 Task: Log work in the project BullseyeWorks for the issue 'Develop a new feature to allow for virtual reality or augmented reality experiences' spent time as '4w 4d 11h 5m' and remaining time as '4w 1d 22h 10m' and move to top of backlog. Now add the issue to the epic 'Customer Support Portal Development'. Log work in the project BullseyeWorks for the issue 'Implement a new feature to allow for voice-based navigation and control of the system' spent time as '5w 2d 8h 38m' and remaining time as '2w 2d 10h 53m' and move to bottom of backlog. Now add the issue to the epic 'Identity and Access Management (IAM) Implementation'
Action: Mouse moved to (207, 57)
Screenshot: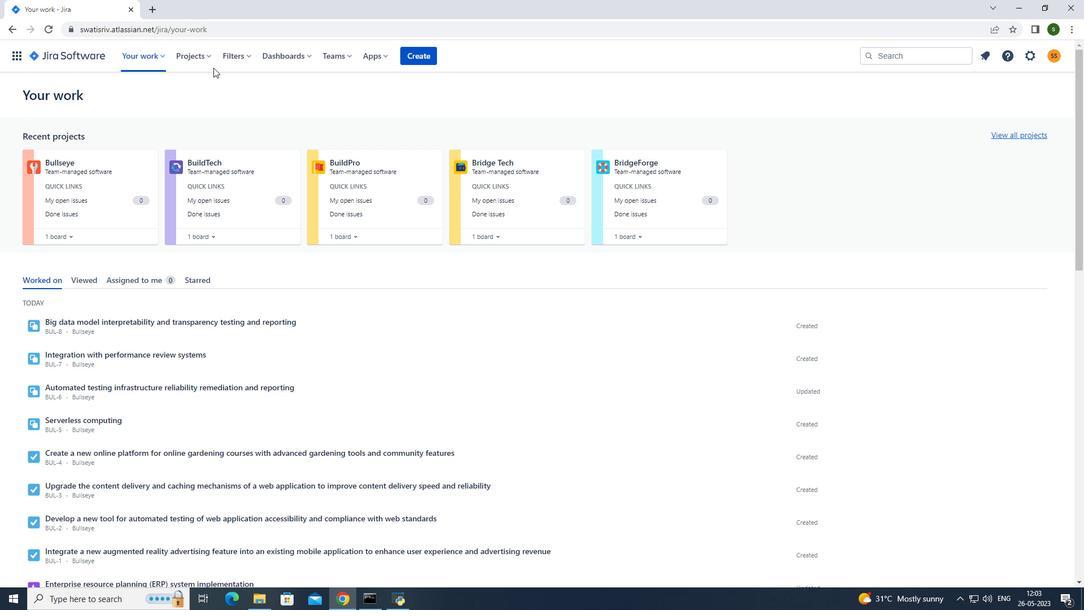 
Action: Mouse pressed left at (207, 57)
Screenshot: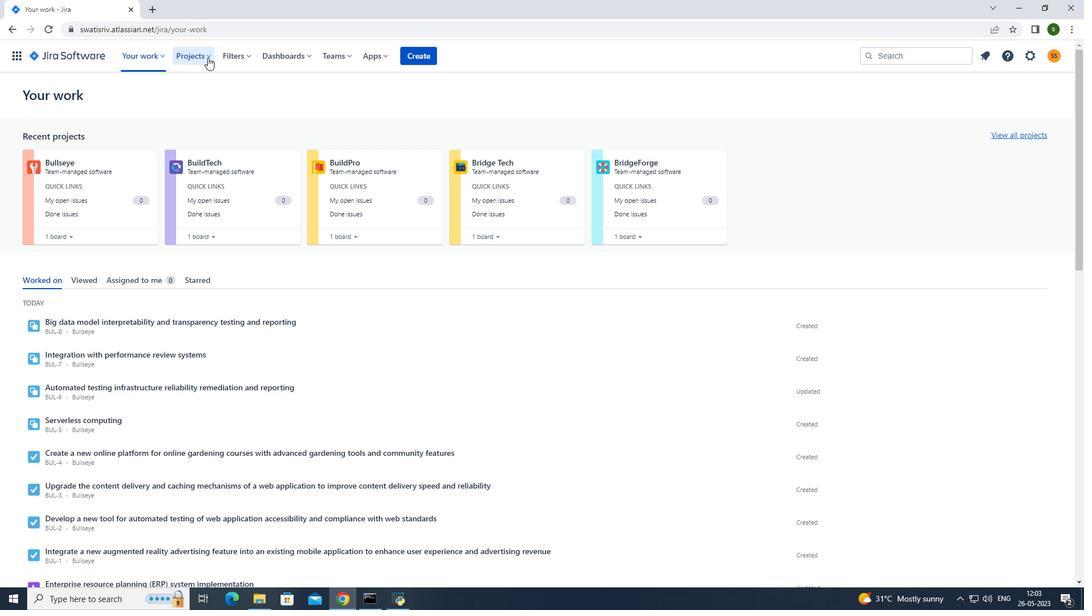 
Action: Mouse moved to (224, 102)
Screenshot: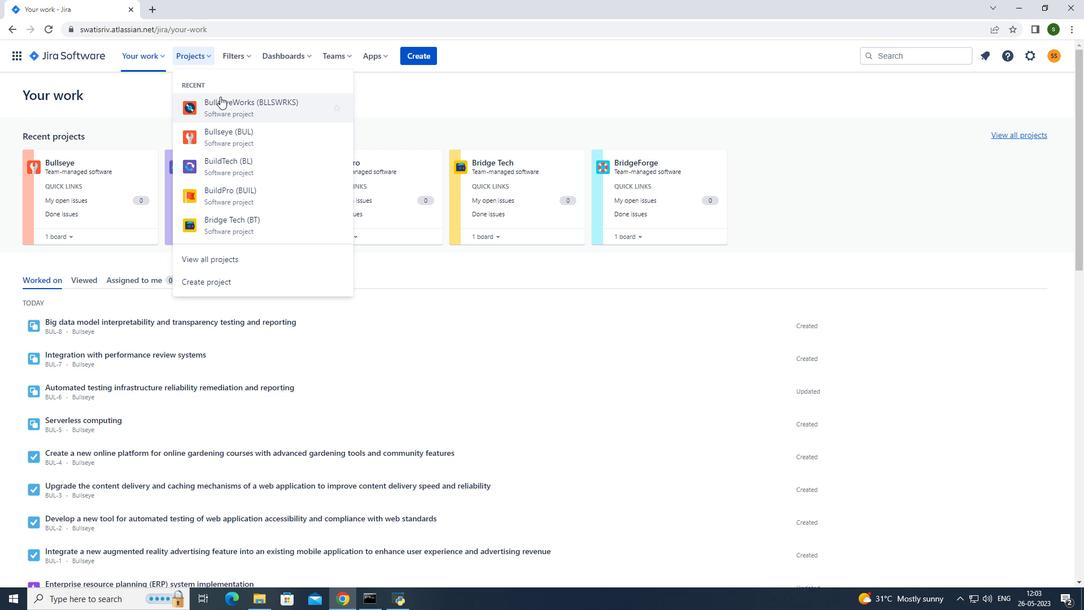 
Action: Mouse pressed left at (224, 102)
Screenshot: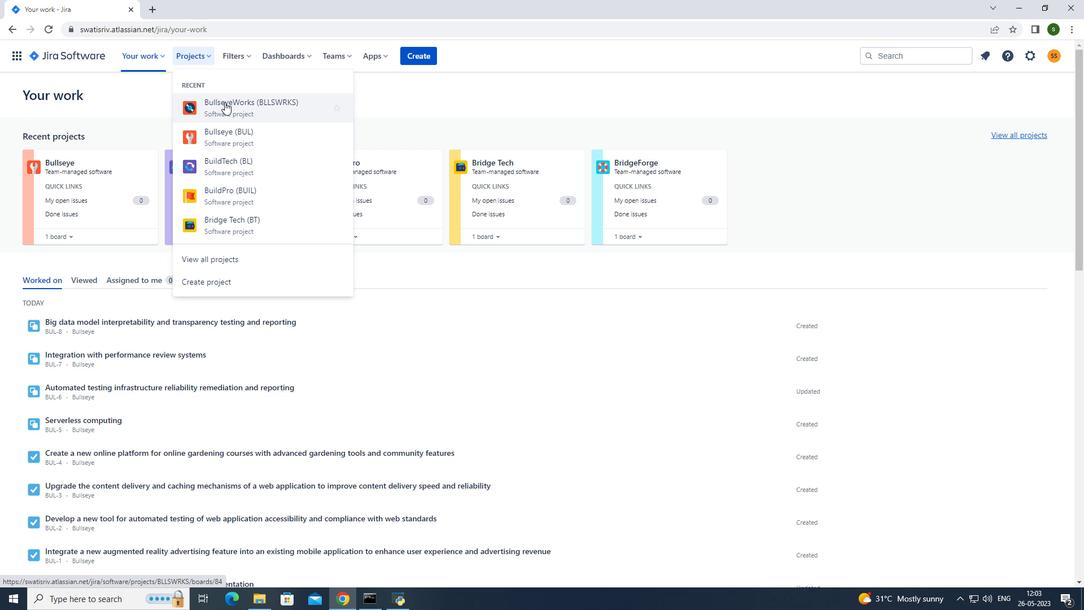 
Action: Mouse moved to (83, 170)
Screenshot: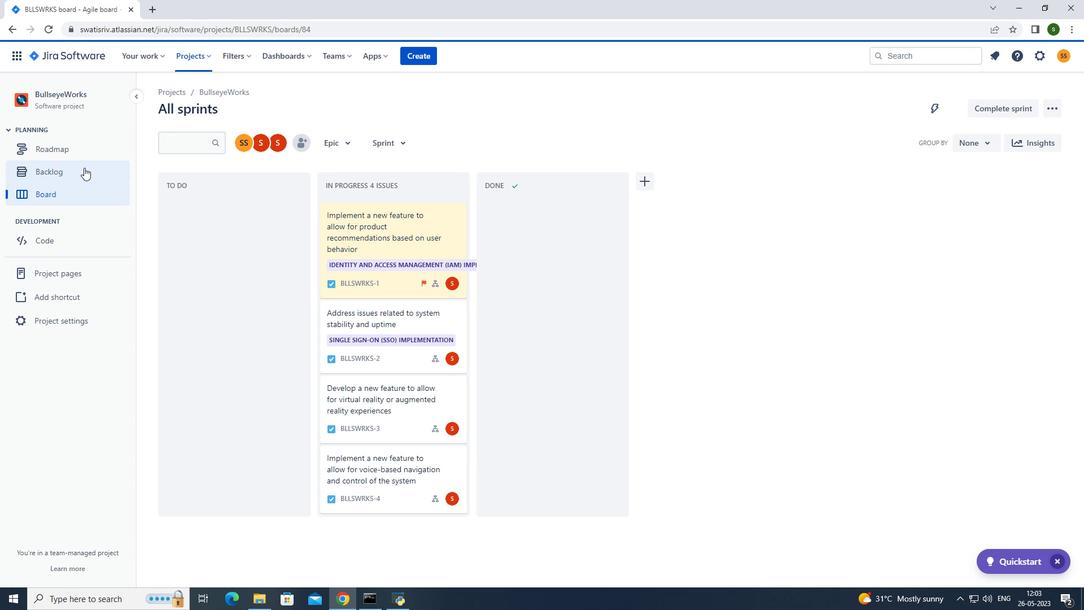 
Action: Mouse pressed left at (83, 170)
Screenshot: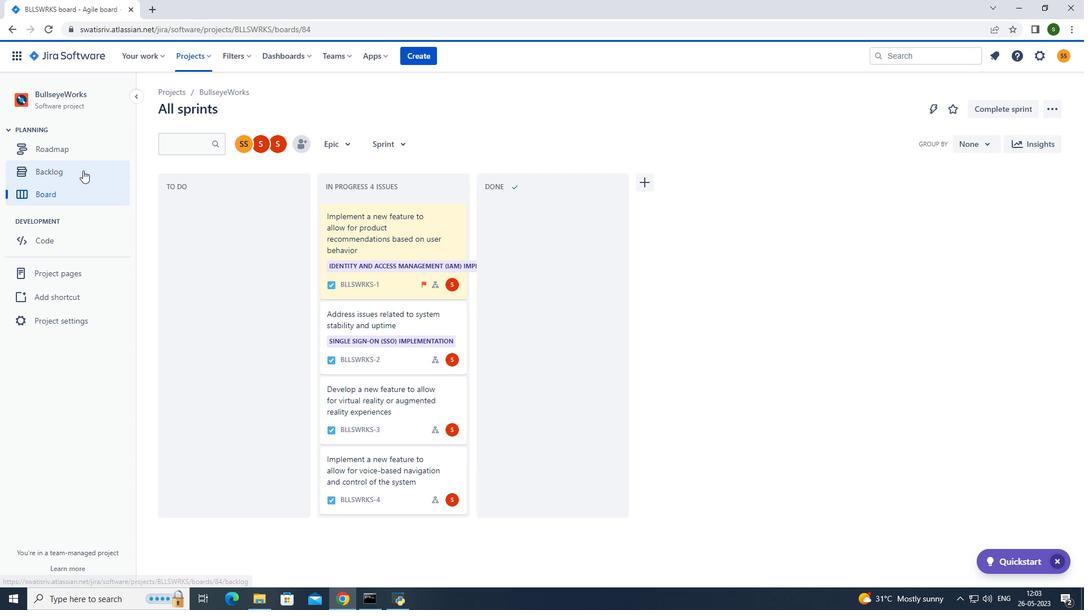 
Action: Mouse moved to (780, 402)
Screenshot: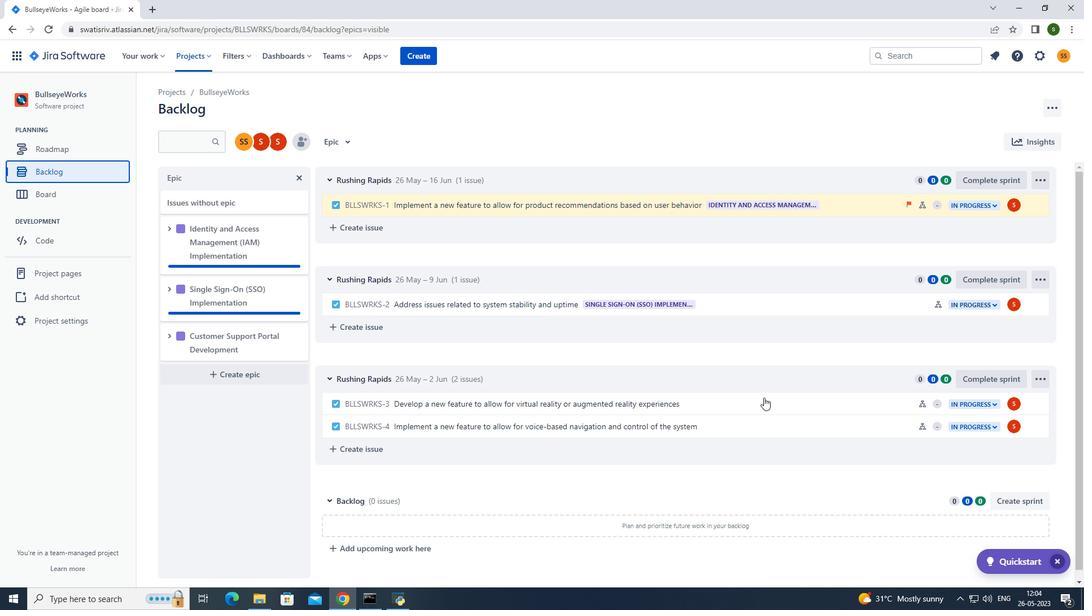 
Action: Mouse pressed left at (780, 402)
Screenshot: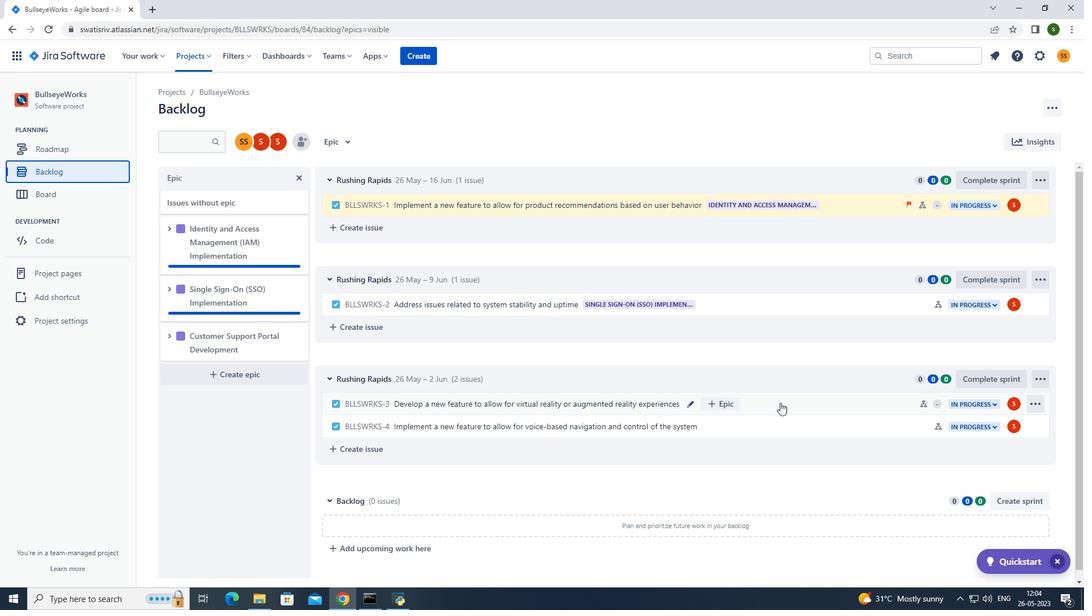 
Action: Mouse moved to (1035, 177)
Screenshot: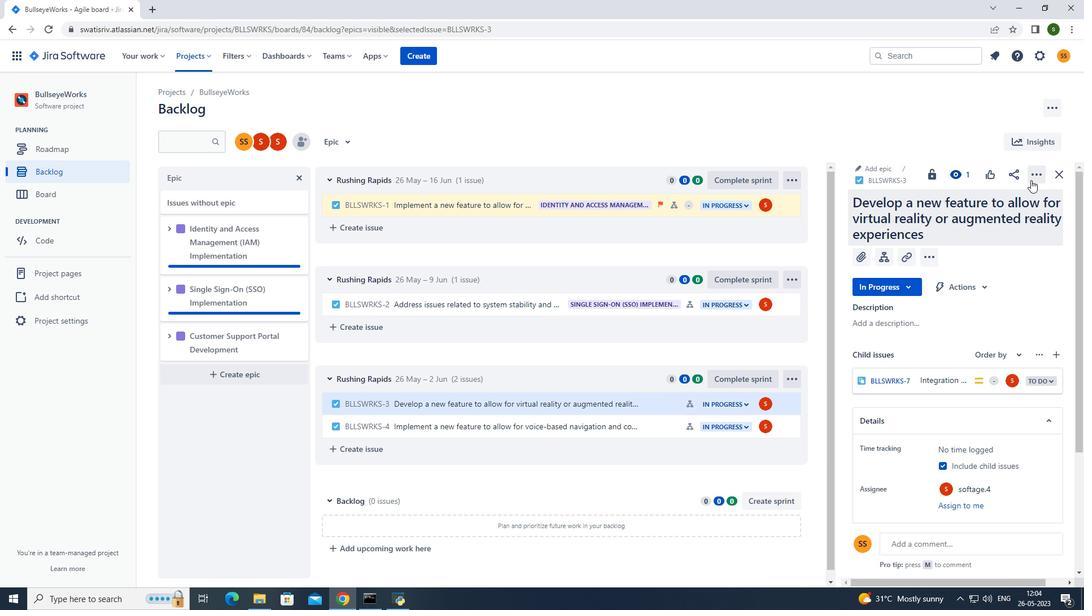 
Action: Mouse pressed left at (1035, 177)
Screenshot: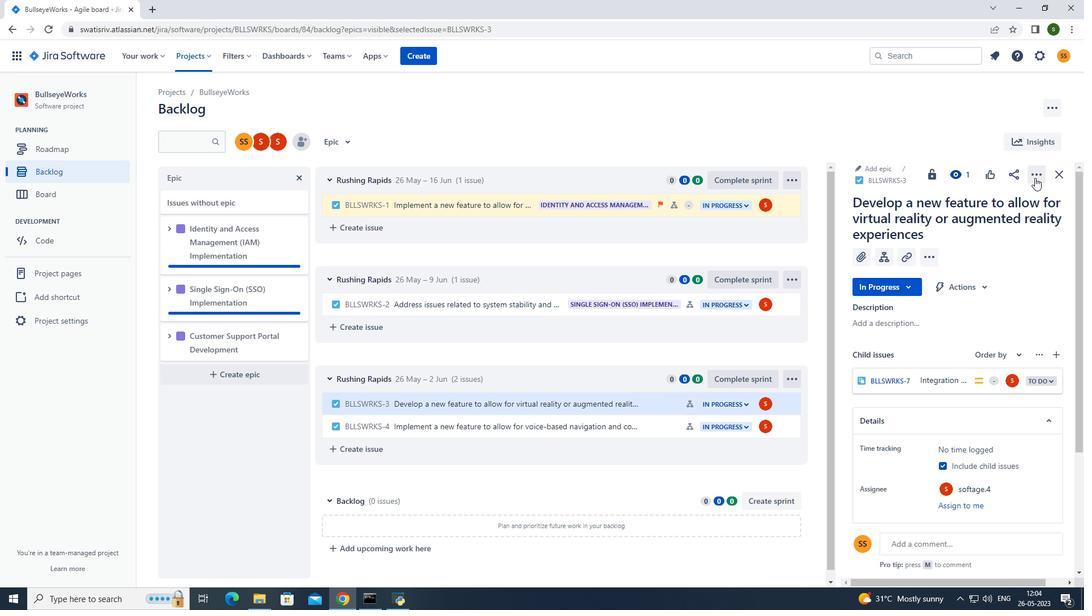 
Action: Mouse moved to (989, 205)
Screenshot: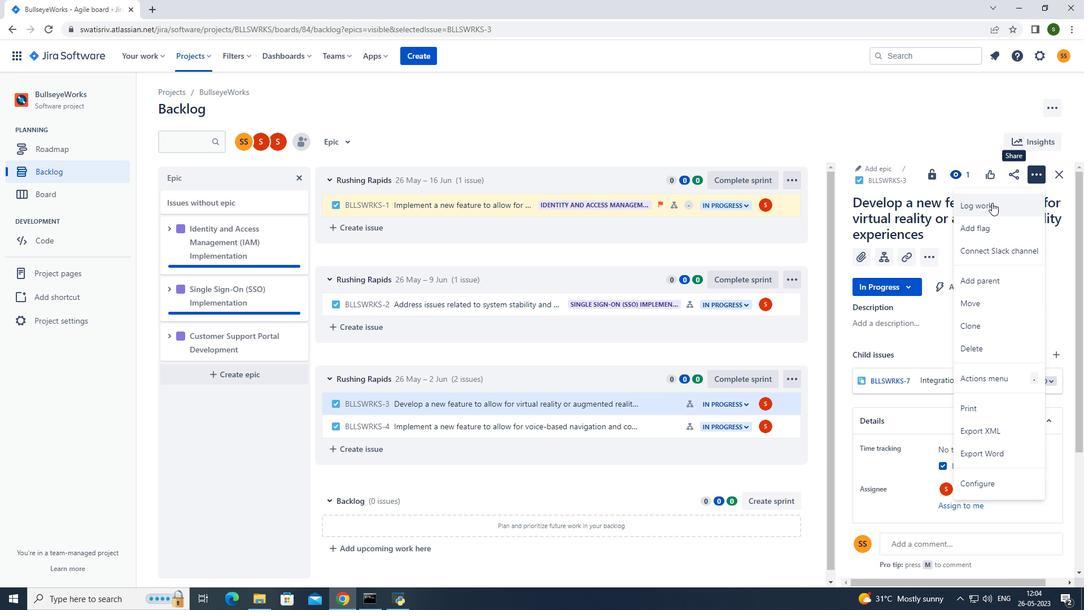
Action: Mouse pressed left at (989, 205)
Screenshot: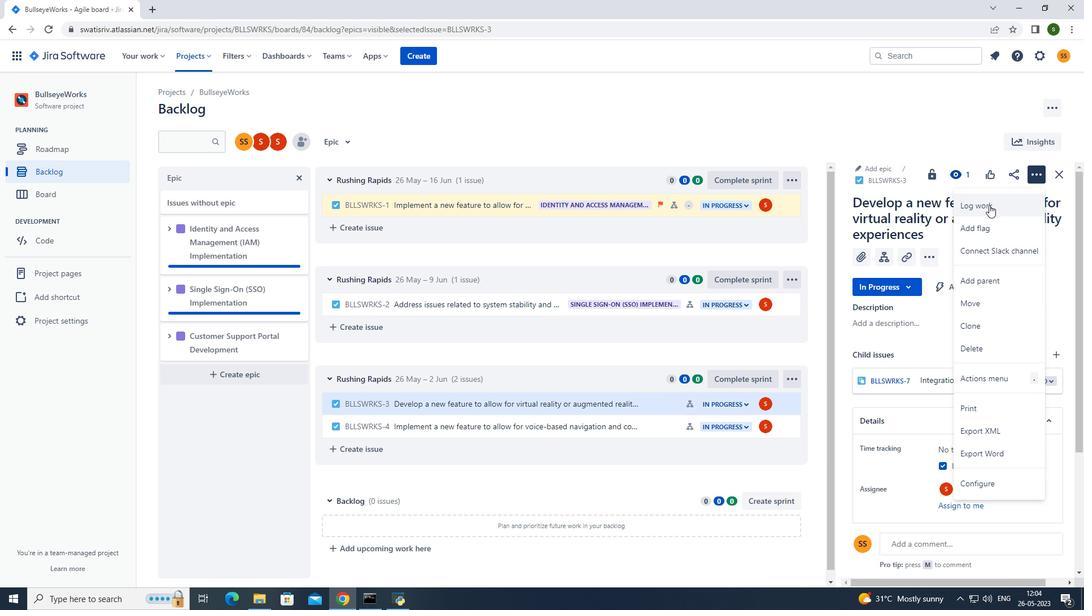 
Action: Mouse moved to (475, 171)
Screenshot: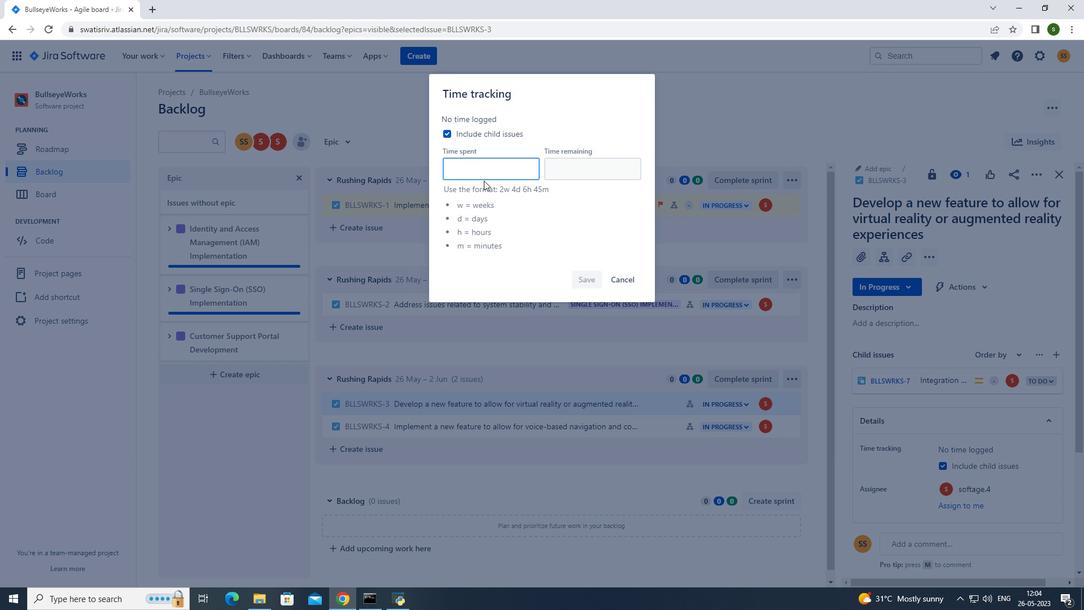
Action: Key pressed 4w<Key.space>4d<Key.space>11
Screenshot: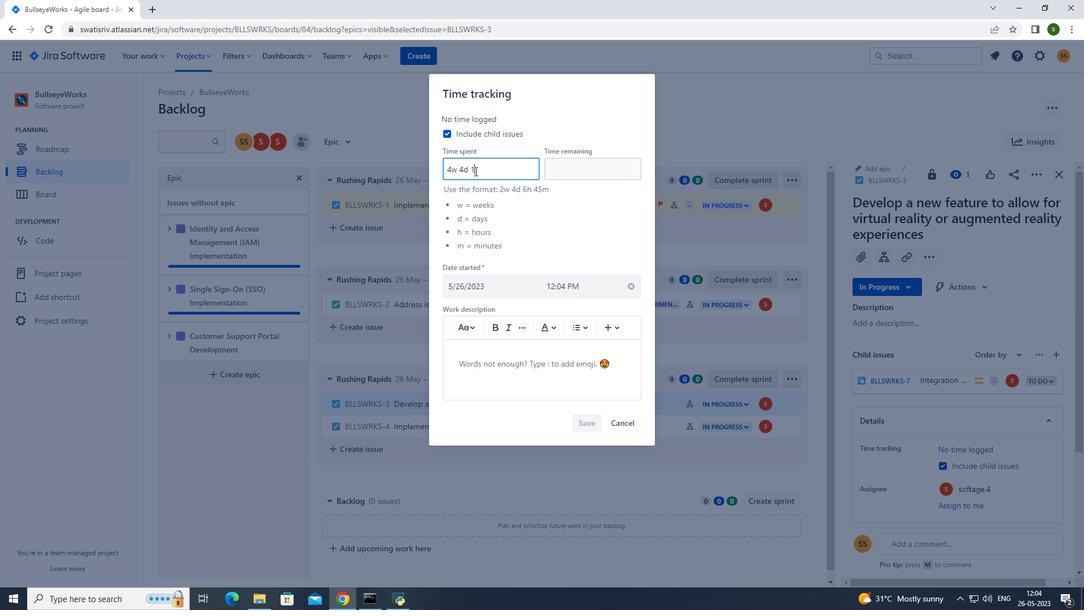 
Action: Mouse moved to (476, 170)
Screenshot: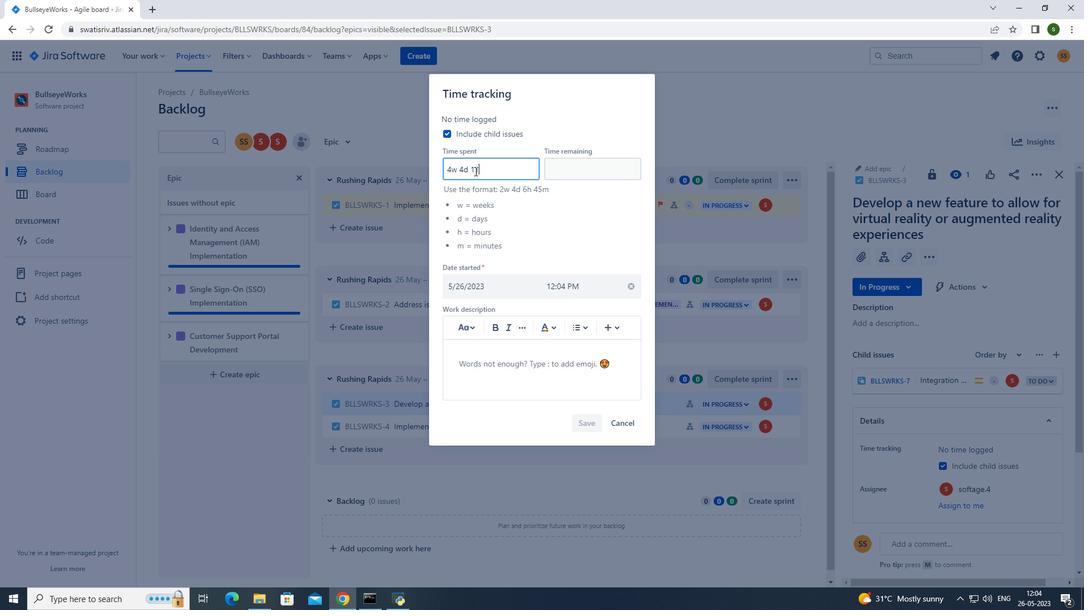 
Action: Key pressed h<Key.space>5
Screenshot: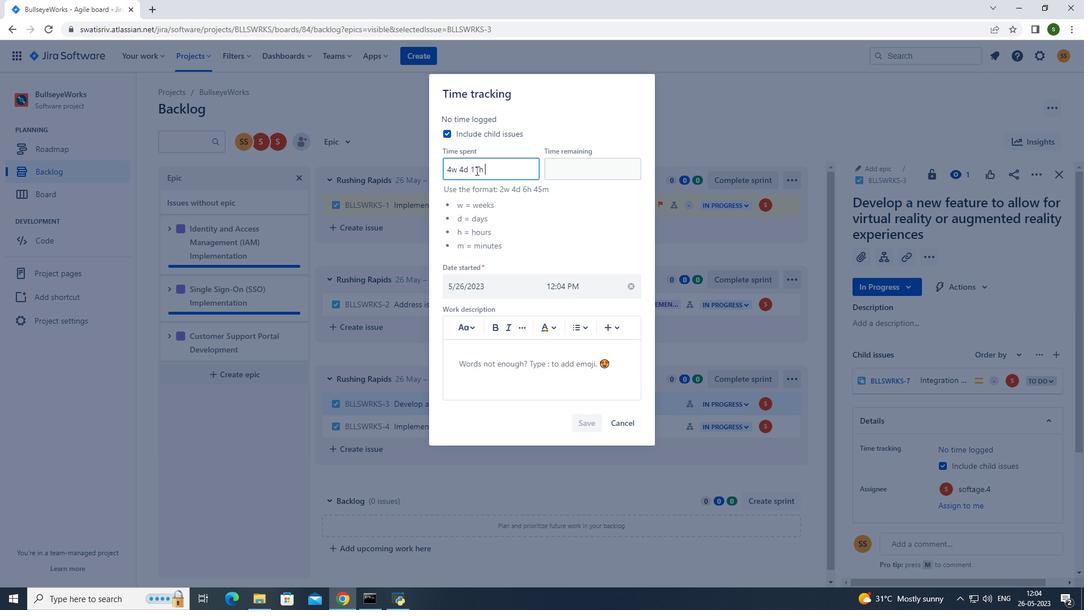 
Action: Mouse moved to (476, 170)
Screenshot: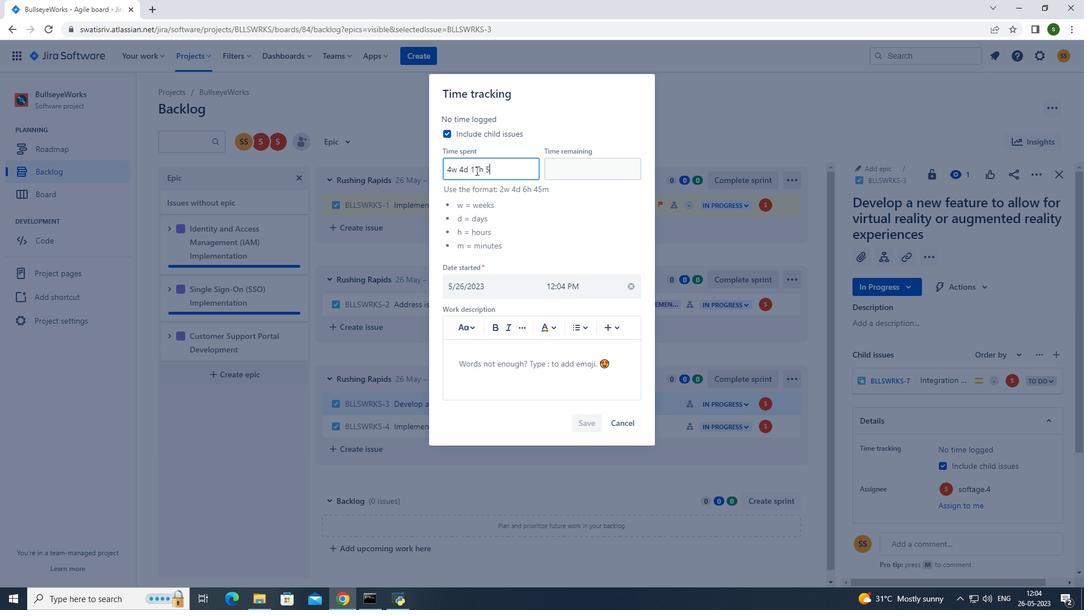 
Action: Key pressed m
Screenshot: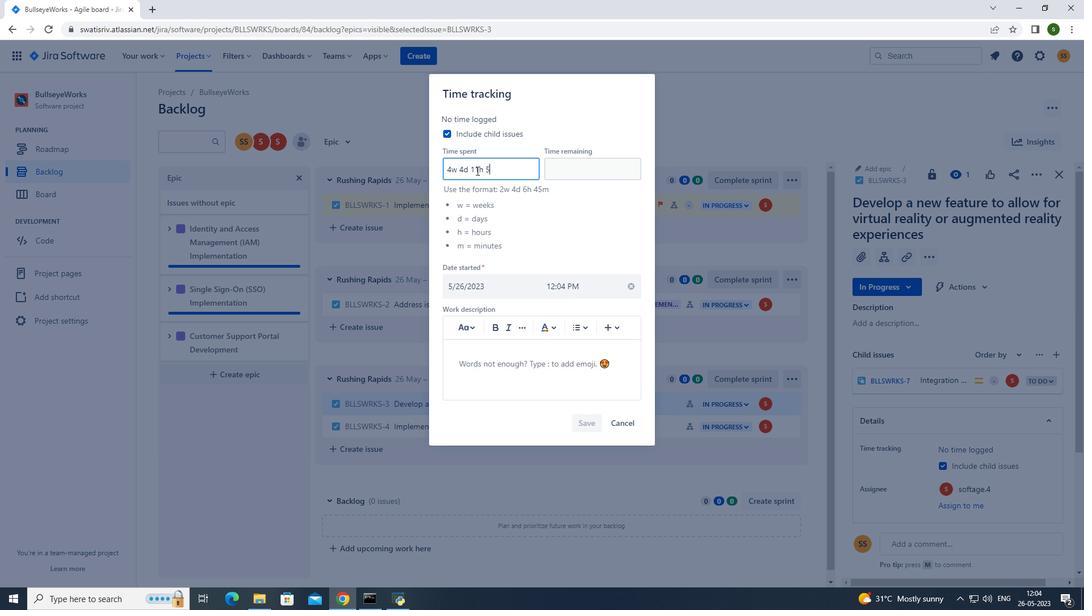 
Action: Mouse moved to (578, 171)
Screenshot: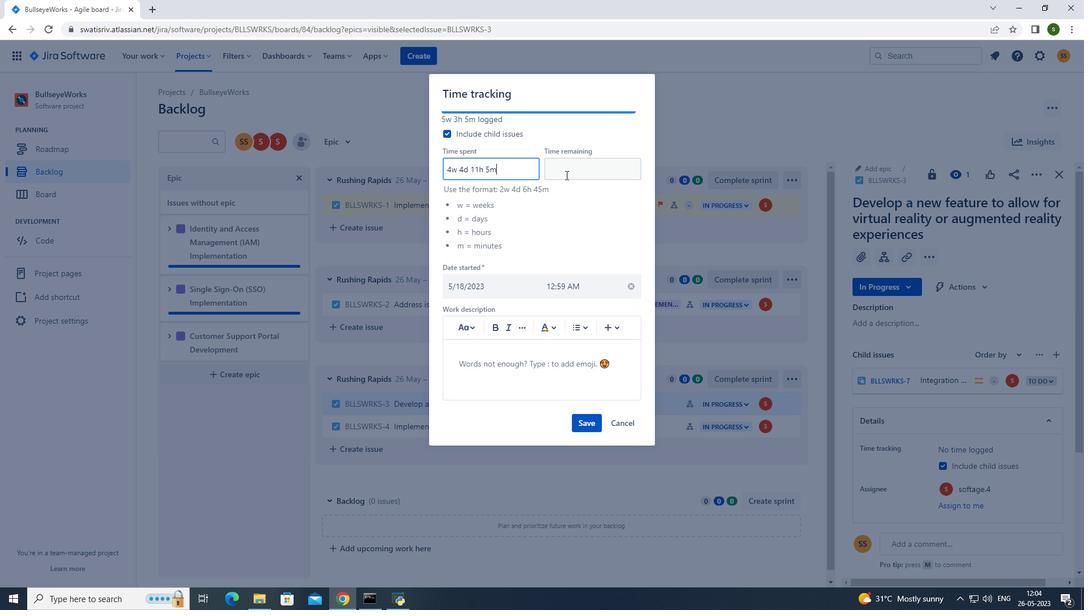 
Action: Mouse pressed left at (578, 171)
Screenshot: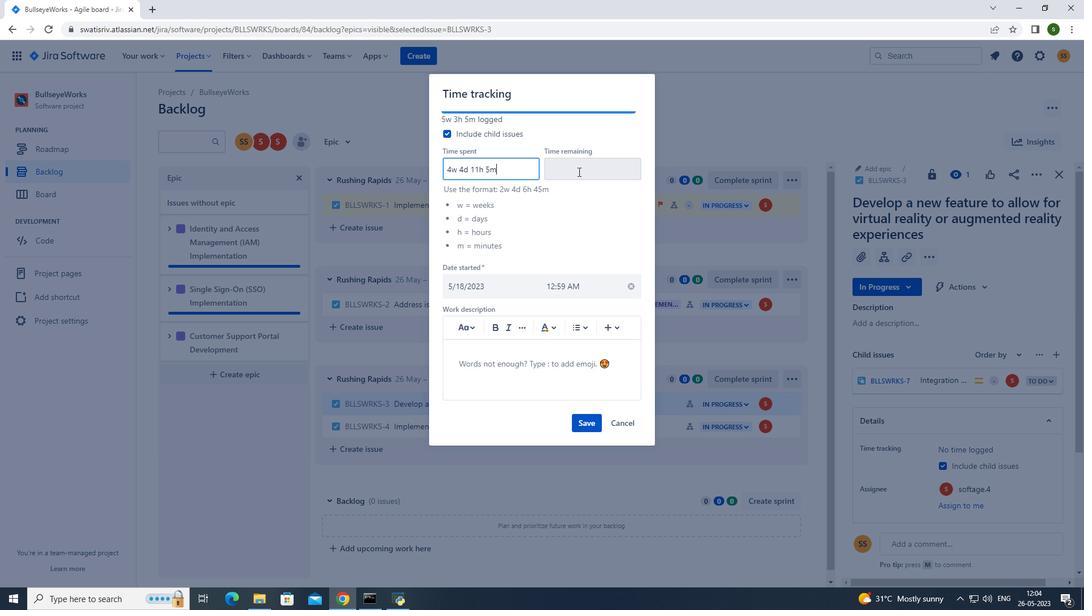 
Action: Mouse moved to (575, 171)
Screenshot: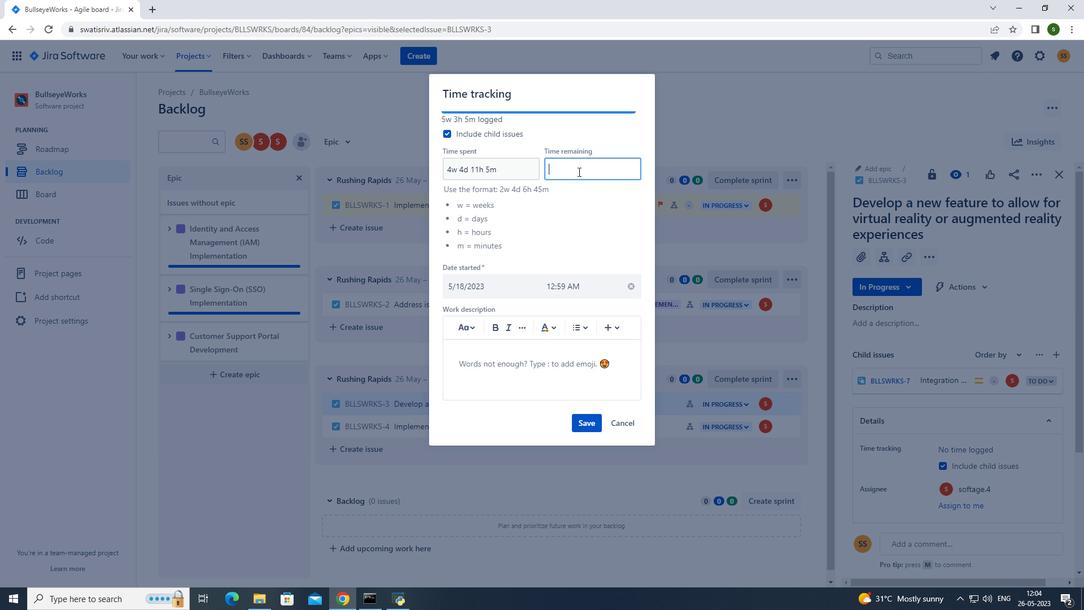 
Action: Key pressed 4w<Key.space>
Screenshot: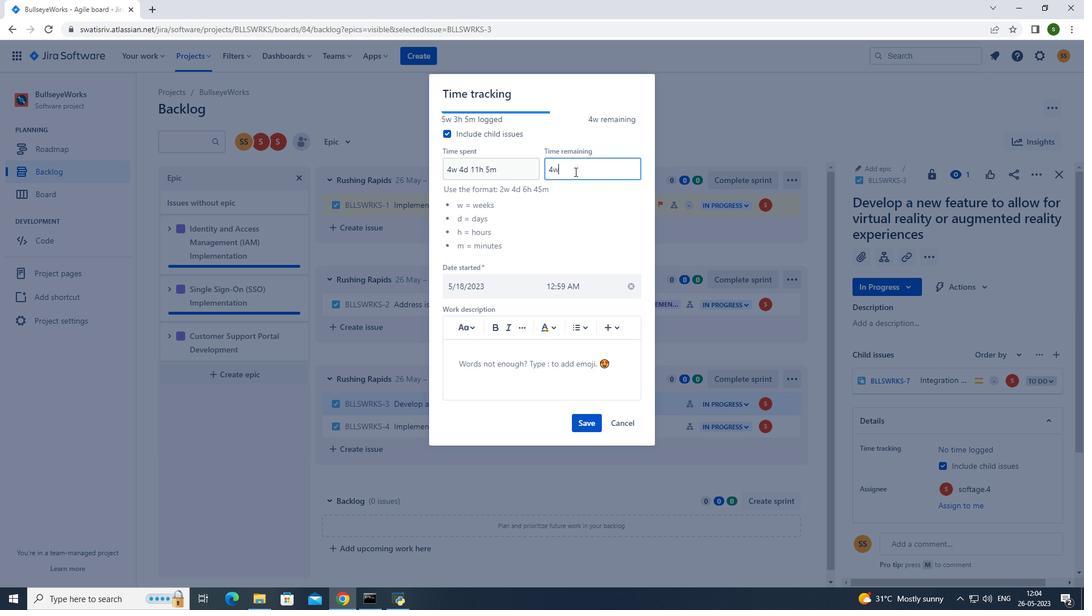 
Action: Mouse moved to (573, 172)
Screenshot: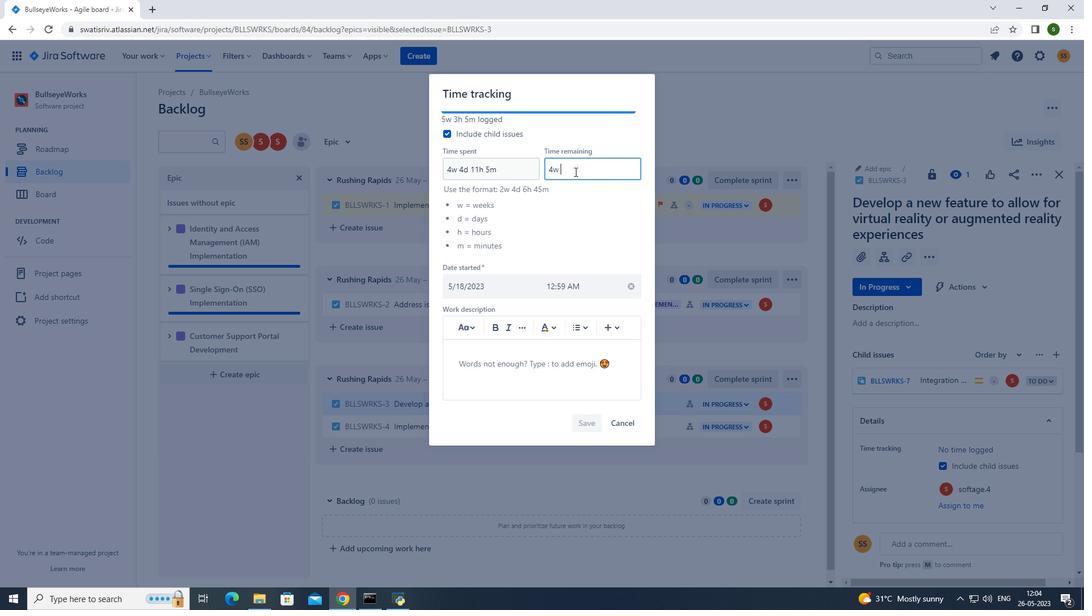 
Action: Key pressed 1d<Key.space>22h
Screenshot: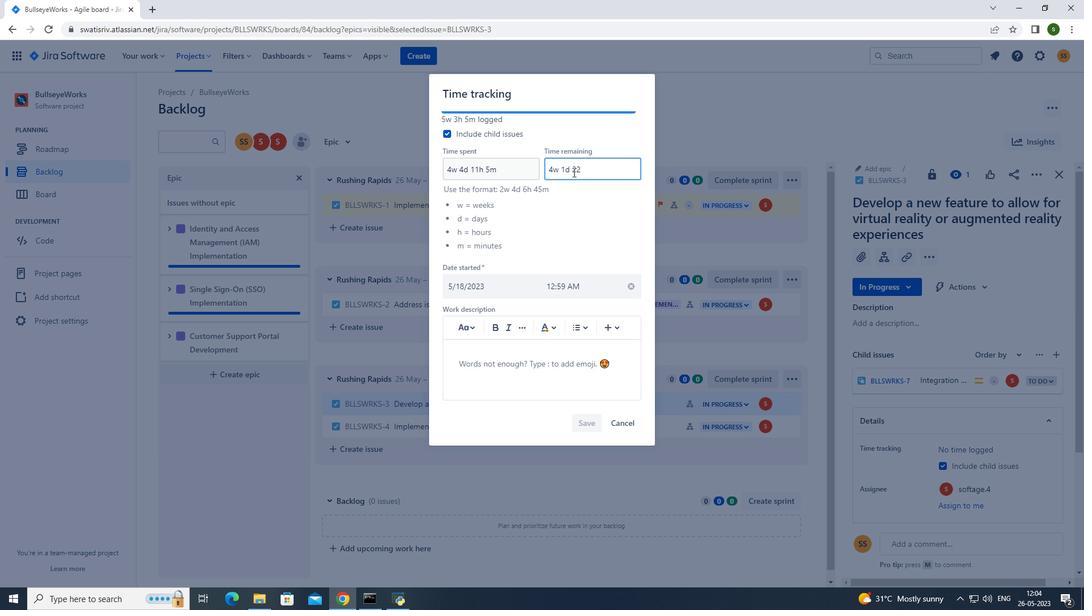 
Action: Mouse moved to (572, 172)
Screenshot: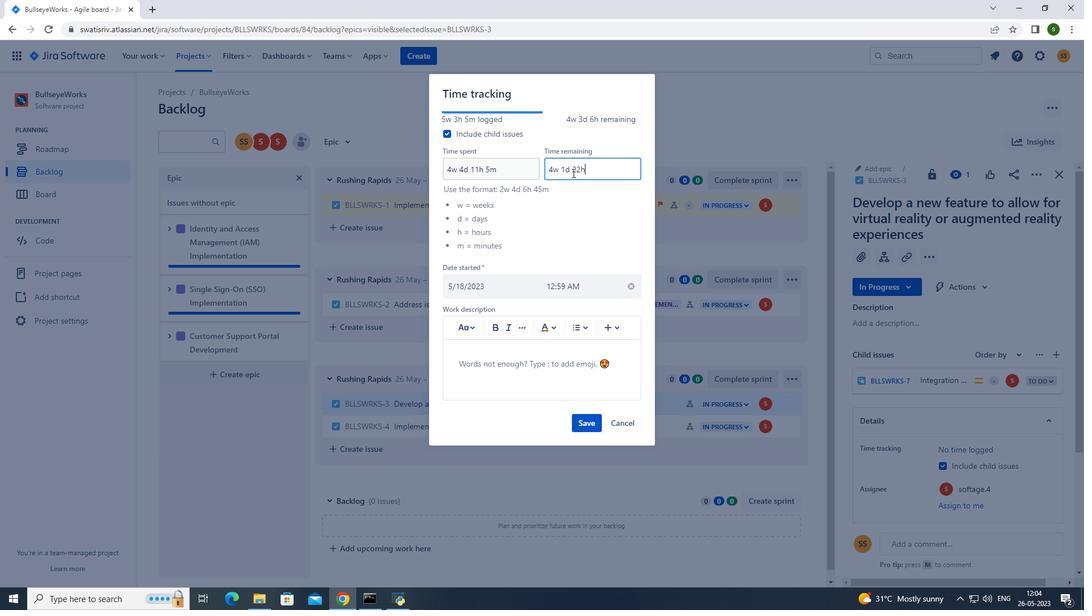 
Action: Key pressed <Key.space>1
Screenshot: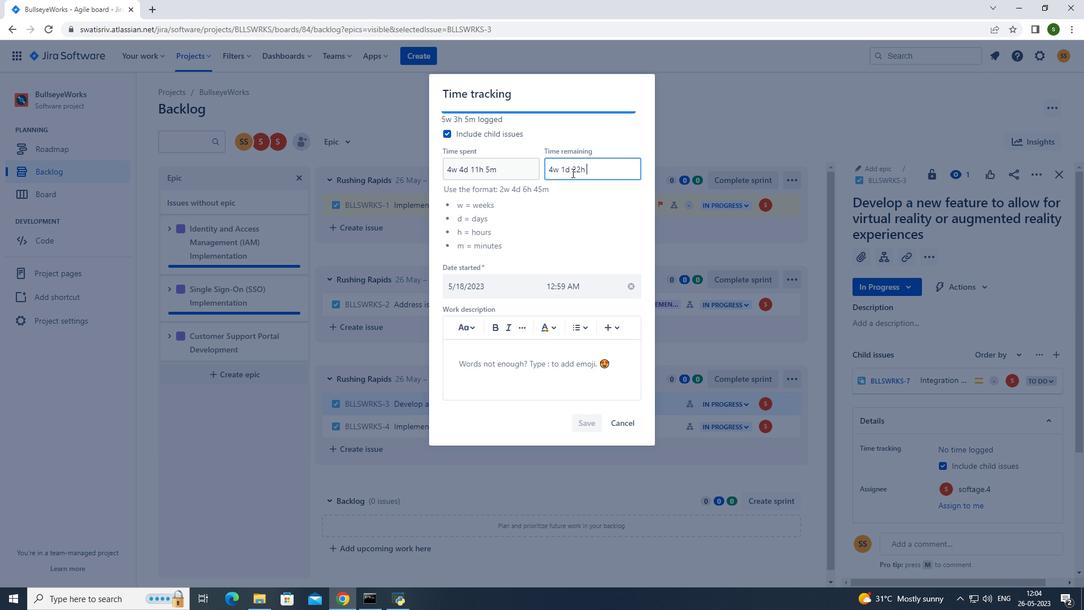 
Action: Mouse moved to (568, 174)
Screenshot: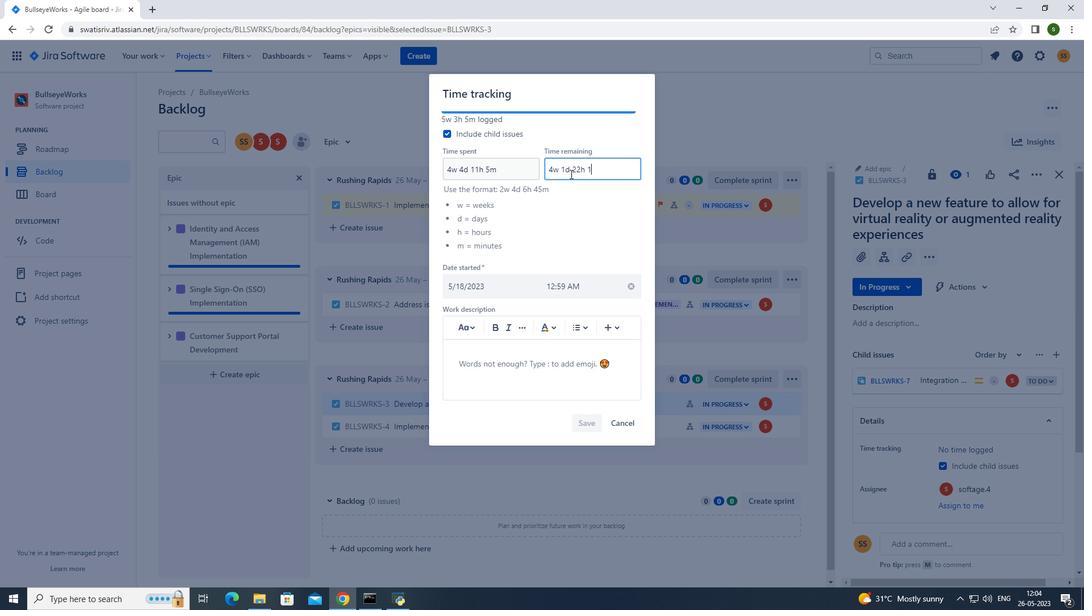 
Action: Key pressed 0m
Screenshot: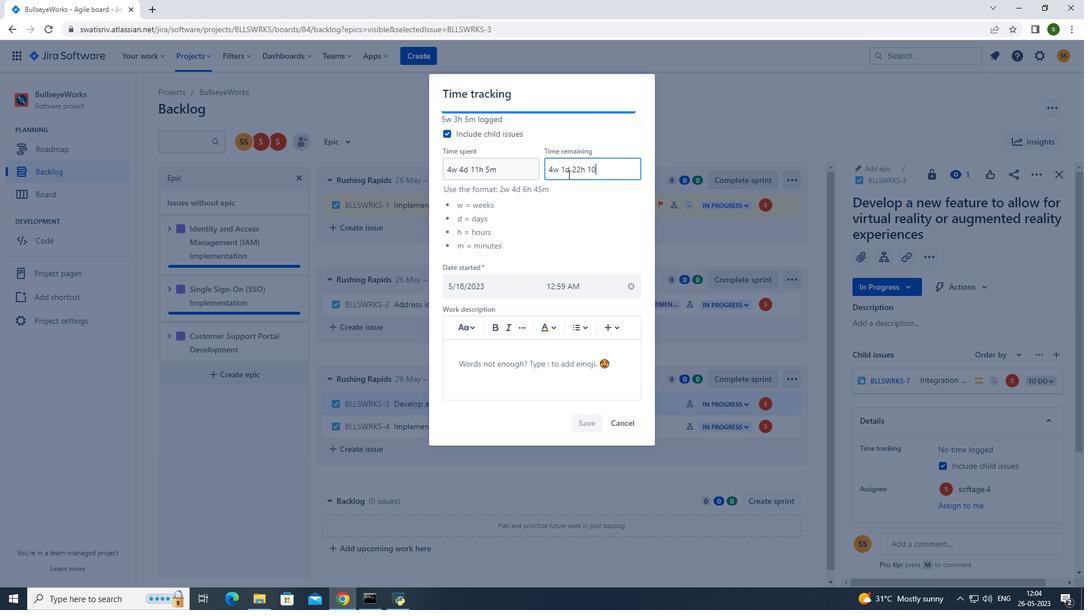 
Action: Mouse moved to (587, 420)
Screenshot: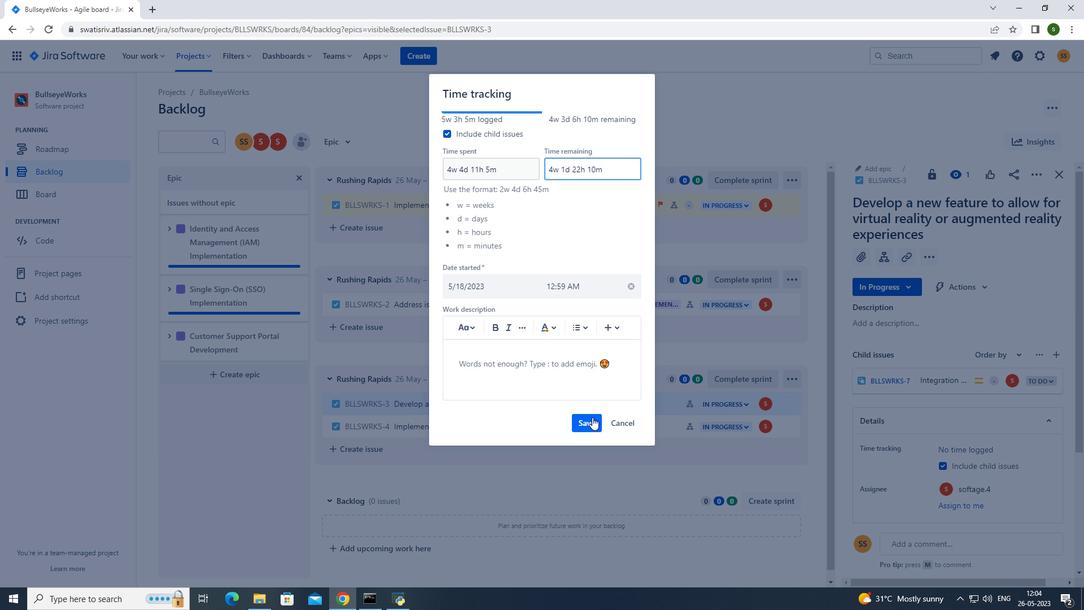 
Action: Mouse pressed left at (587, 420)
Screenshot: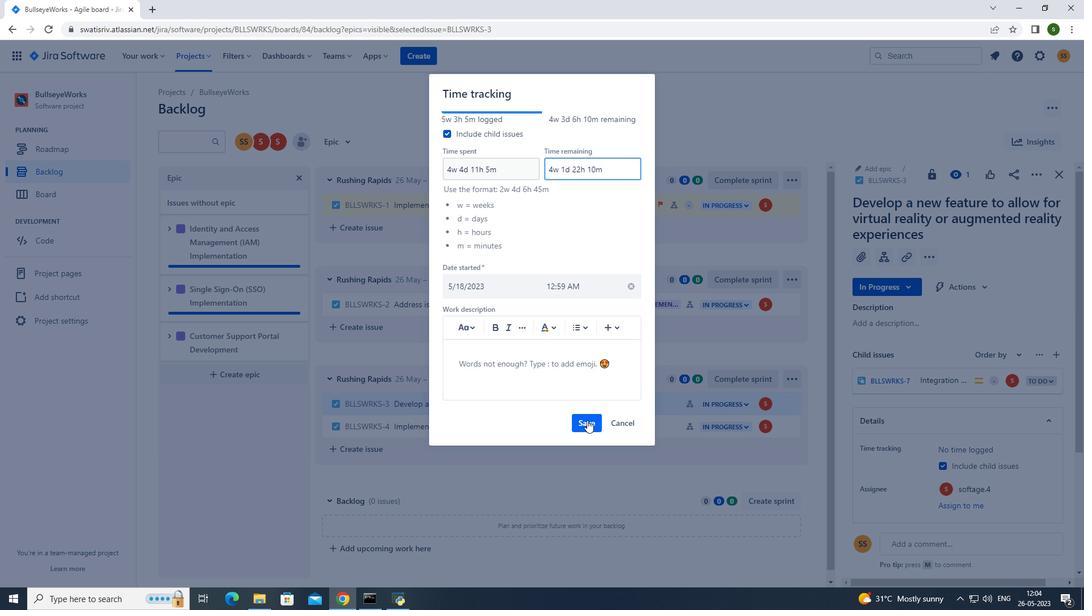 
Action: Mouse moved to (784, 402)
Screenshot: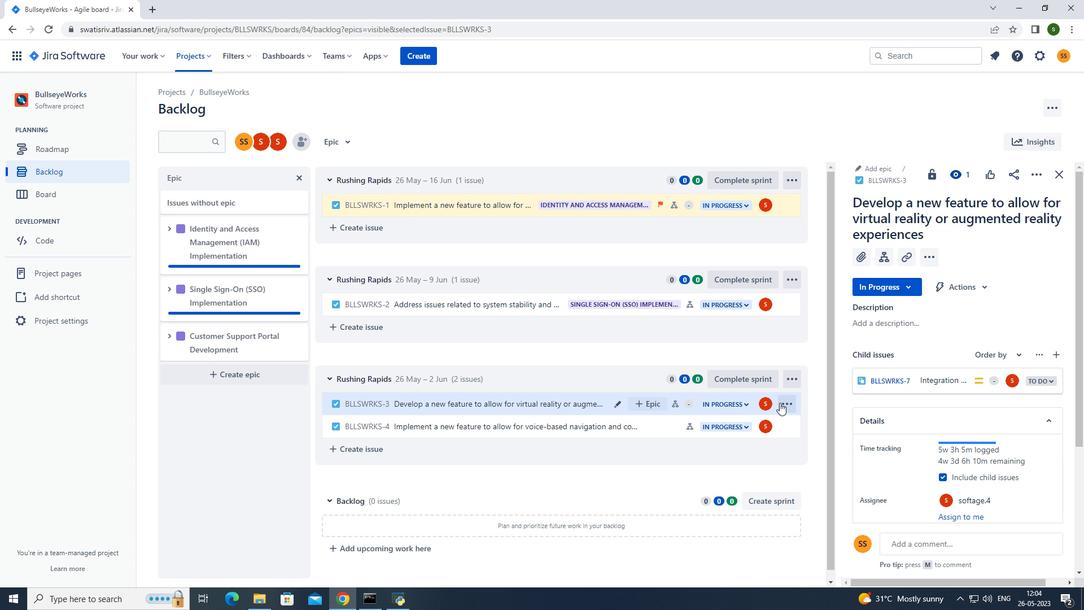 
Action: Mouse pressed left at (784, 402)
Screenshot: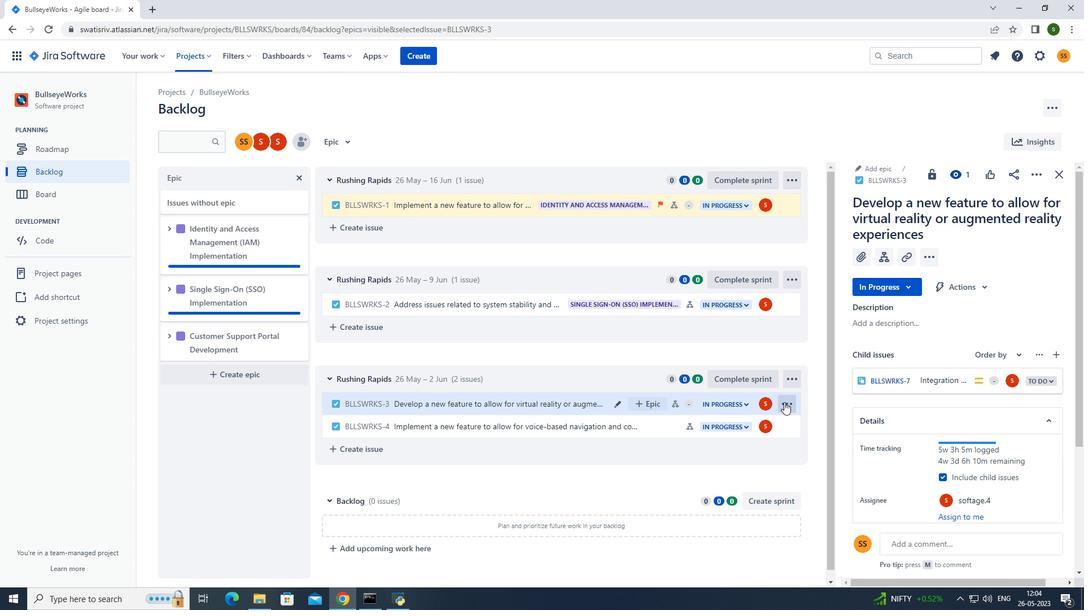 
Action: Mouse moved to (766, 357)
Screenshot: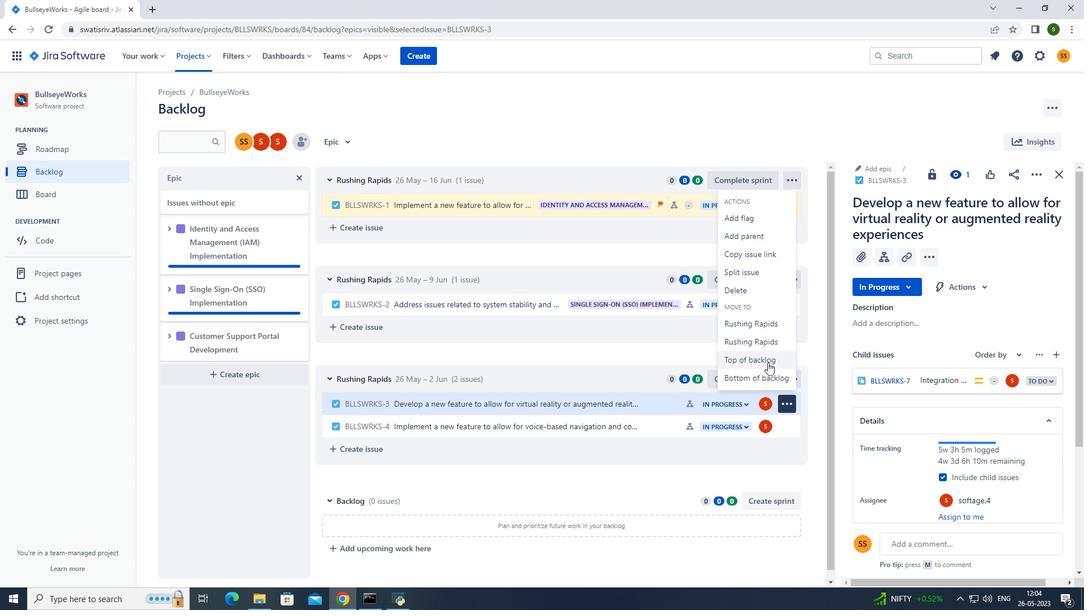 
Action: Mouse pressed left at (766, 357)
Screenshot: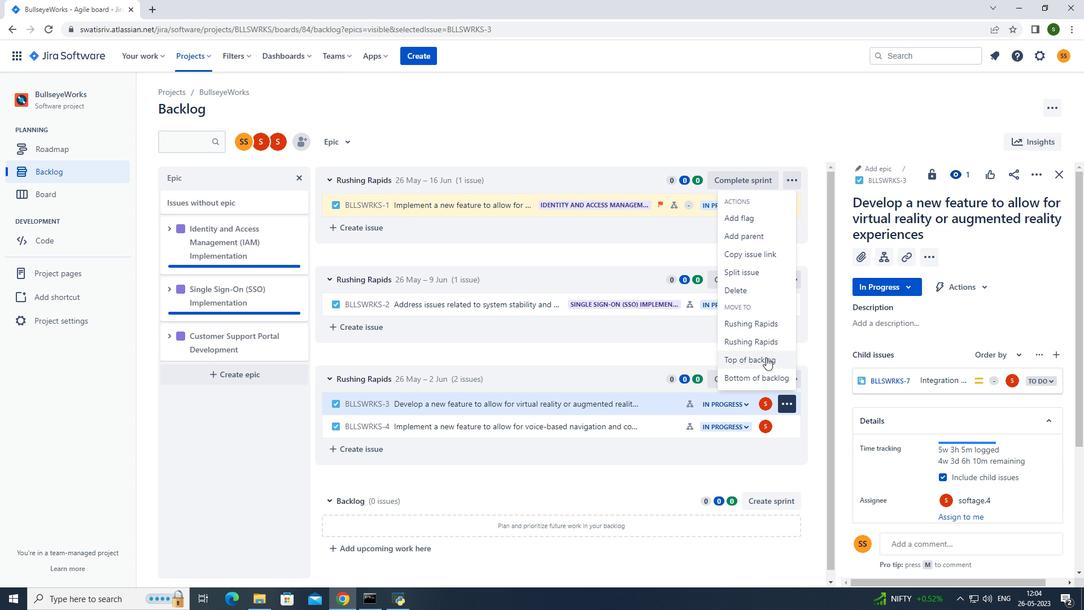 
Action: Mouse moved to (579, 177)
Screenshot: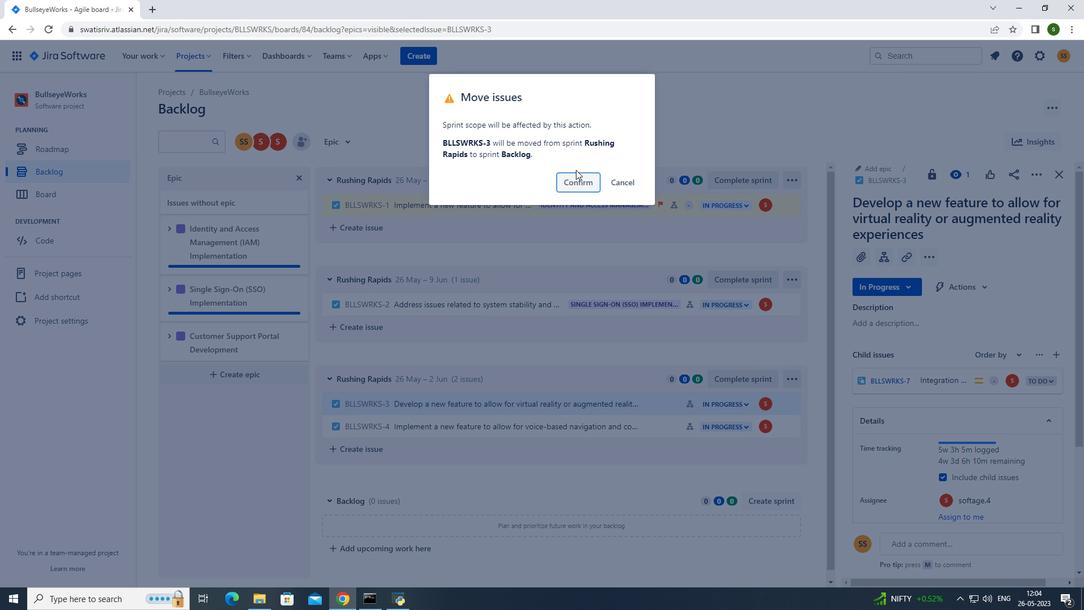
Action: Mouse pressed left at (579, 177)
Screenshot: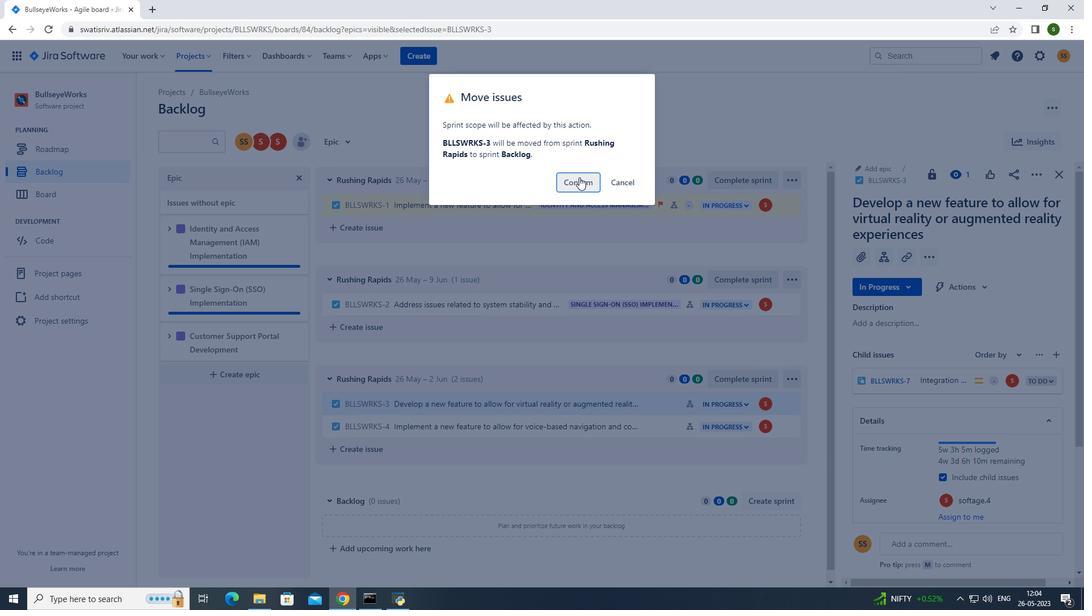 
Action: Mouse moved to (650, 503)
Screenshot: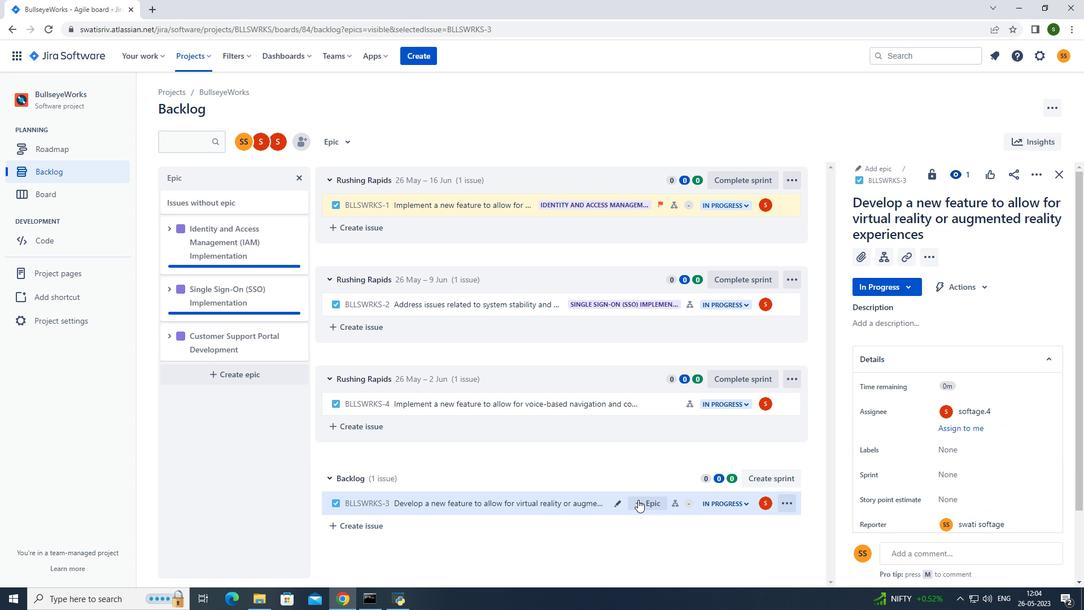 
Action: Mouse pressed left at (650, 503)
Screenshot: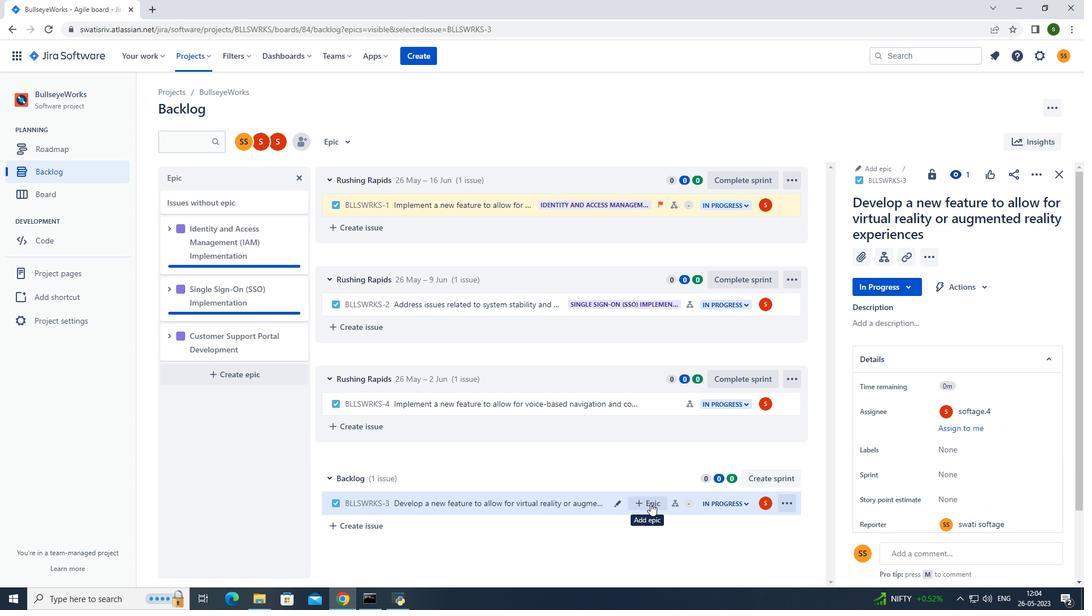 
Action: Mouse moved to (721, 579)
Screenshot: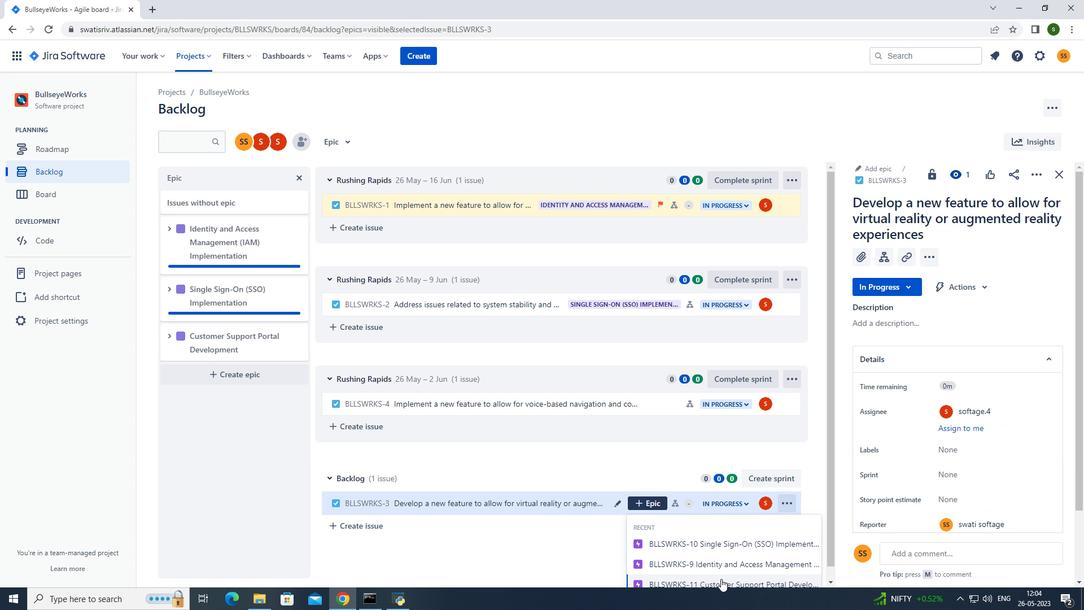 
Action: Mouse pressed left at (721, 579)
Screenshot: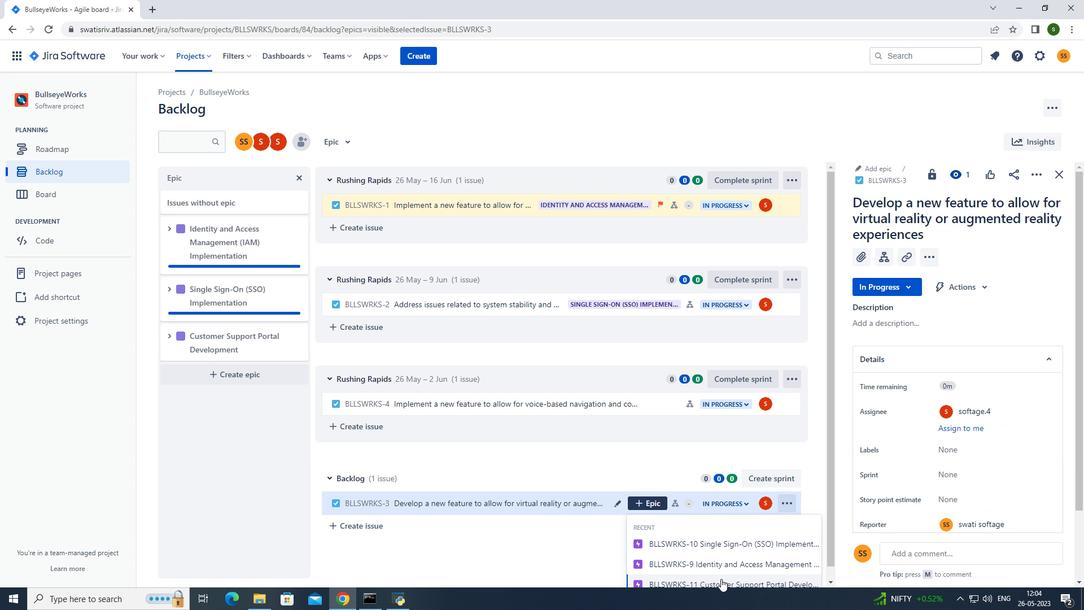 
Action: Mouse moved to (340, 141)
Screenshot: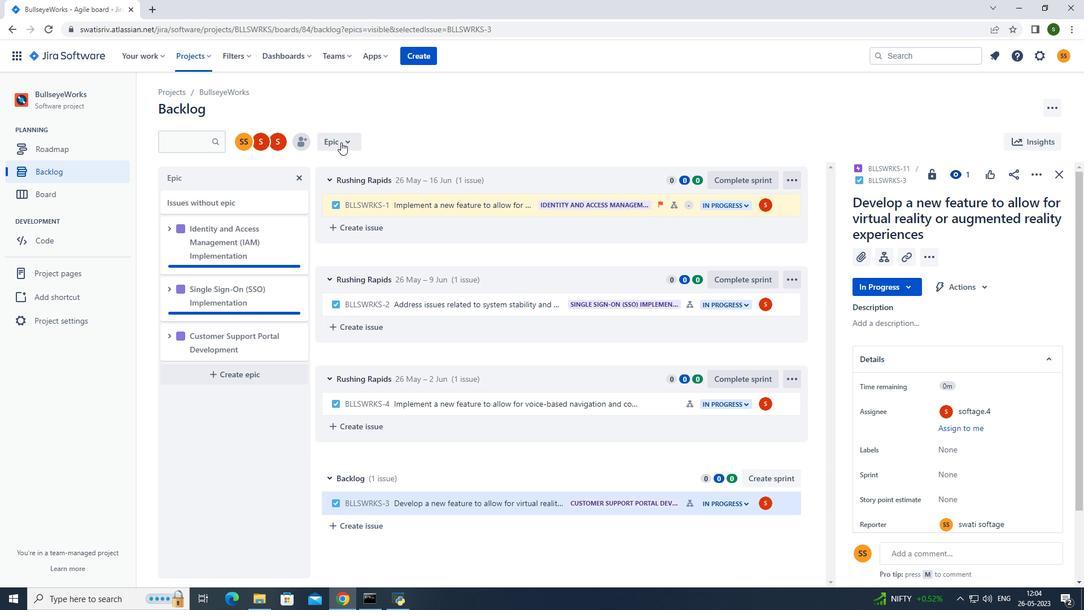
Action: Mouse pressed left at (340, 141)
Screenshot: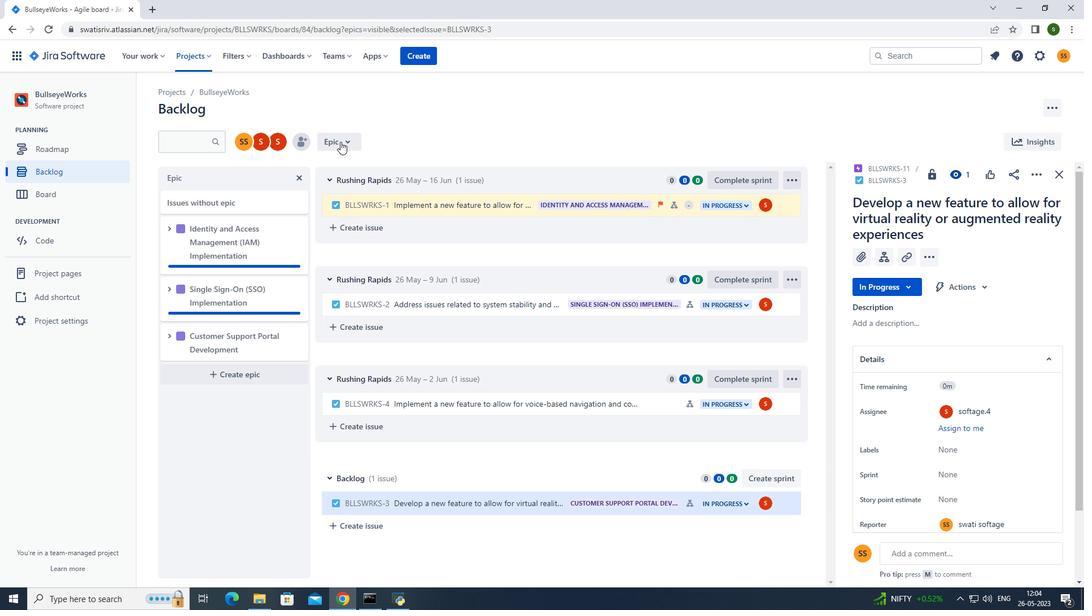 
Action: Mouse moved to (373, 228)
Screenshot: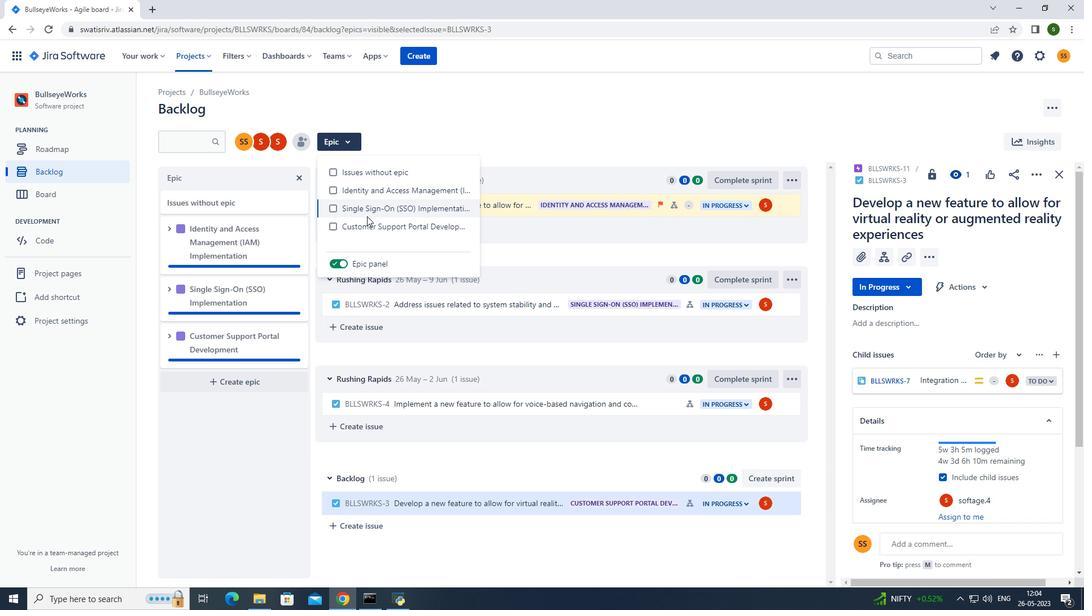 
Action: Mouse pressed left at (373, 228)
Screenshot: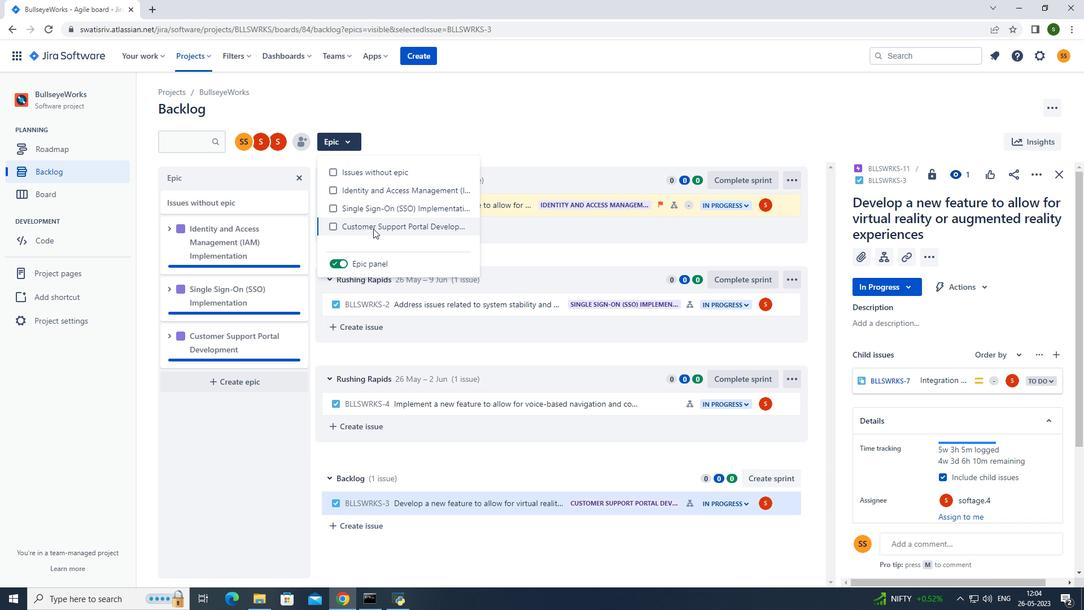 
Action: Mouse moved to (294, 108)
Screenshot: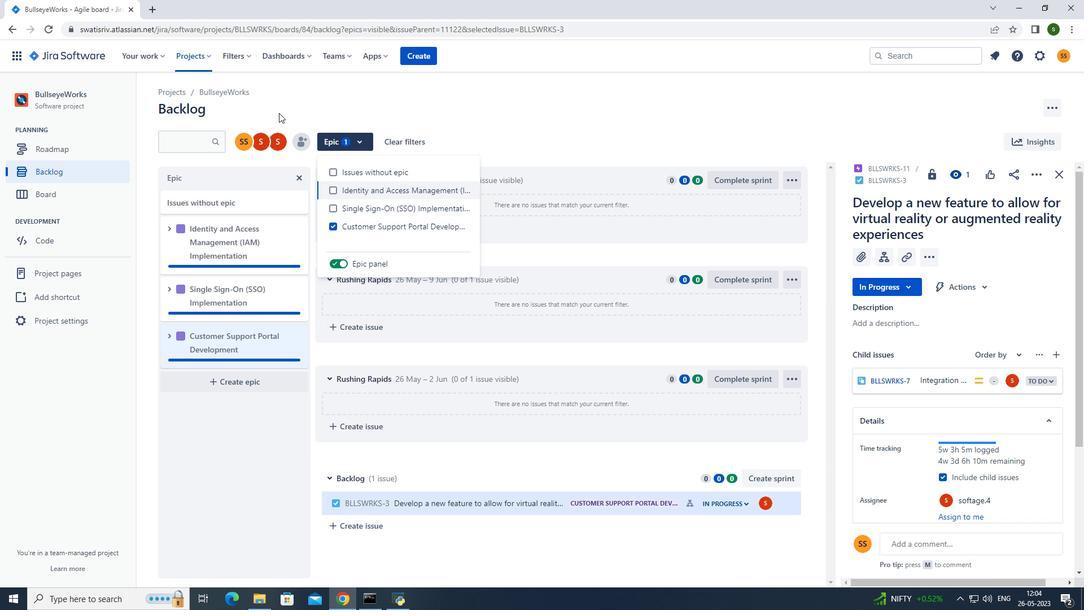 
Action: Mouse pressed left at (294, 108)
Screenshot: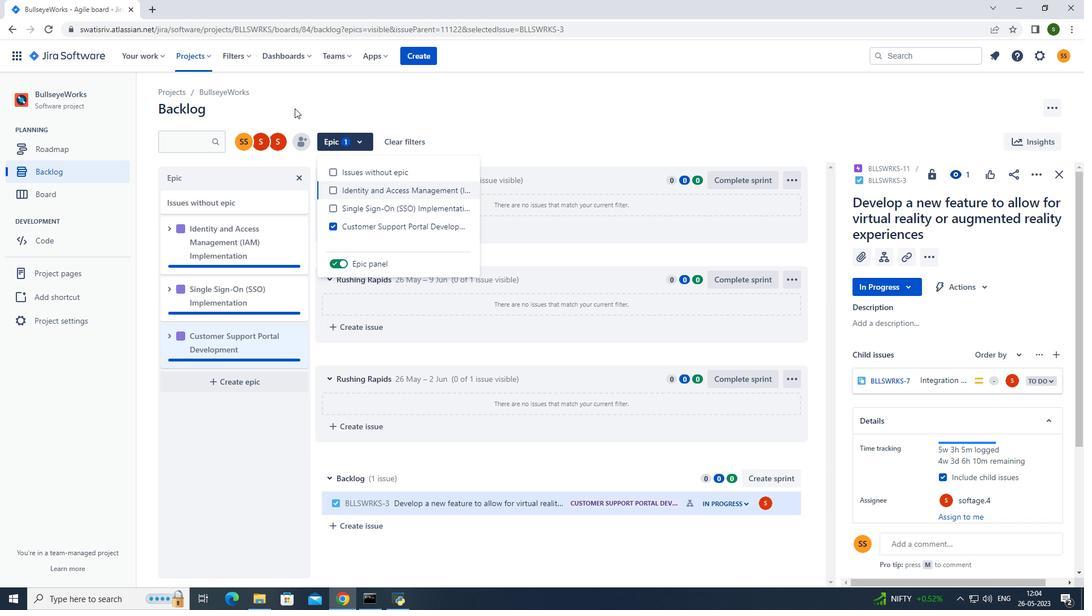 
Action: Mouse moved to (199, 56)
Screenshot: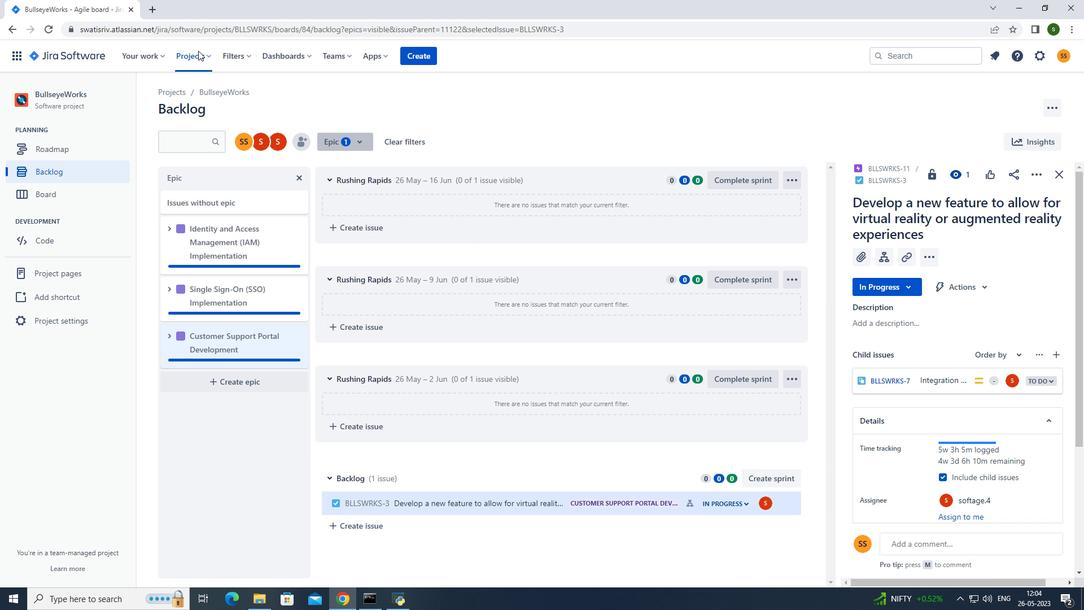 
Action: Mouse pressed left at (199, 56)
Screenshot: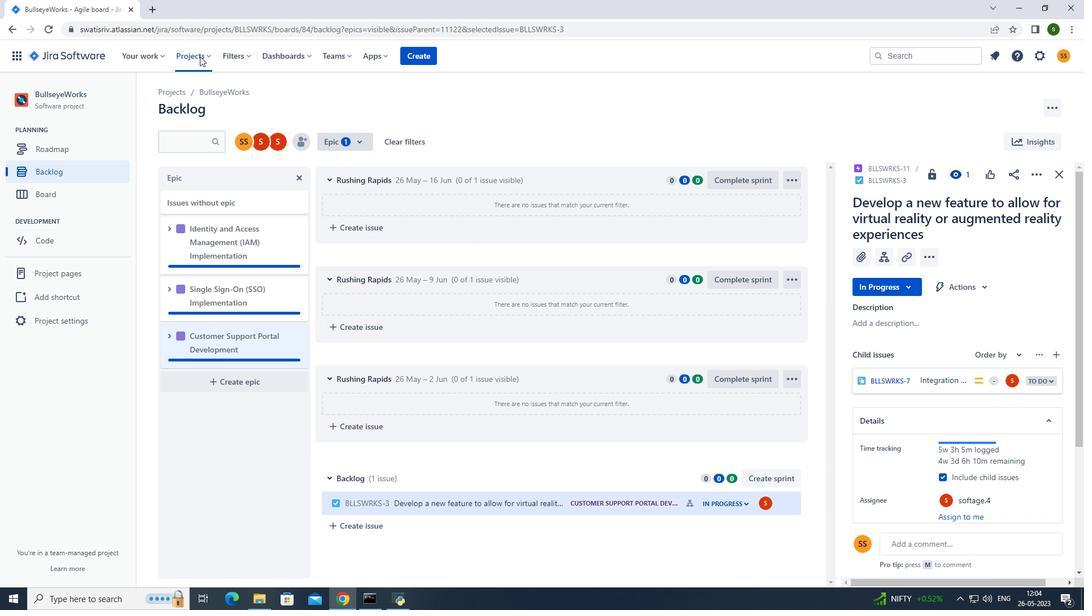 
Action: Mouse moved to (238, 109)
Screenshot: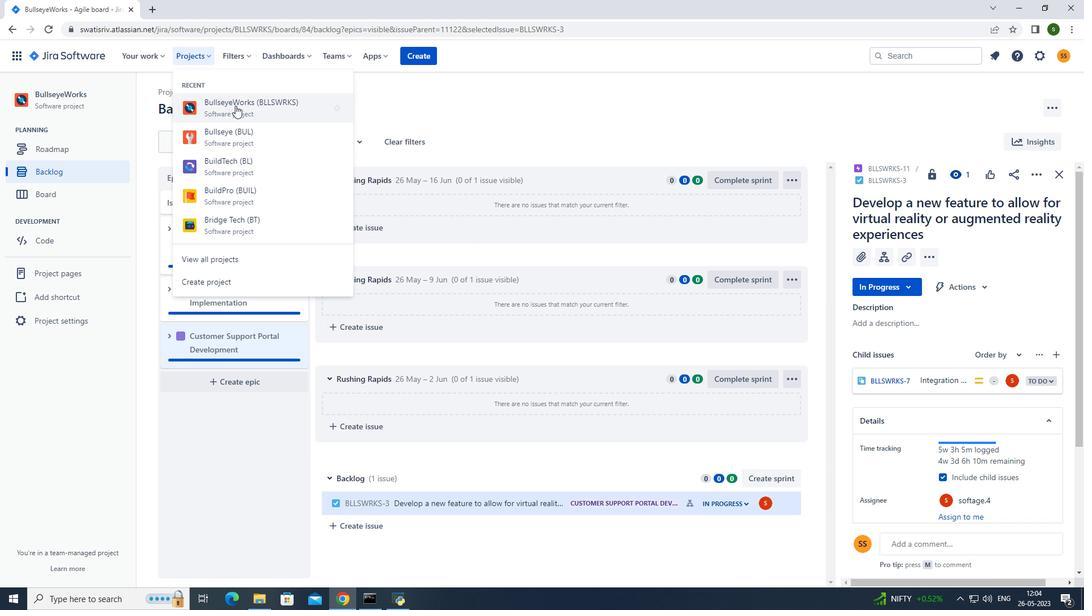 
Action: Mouse pressed left at (238, 109)
Screenshot: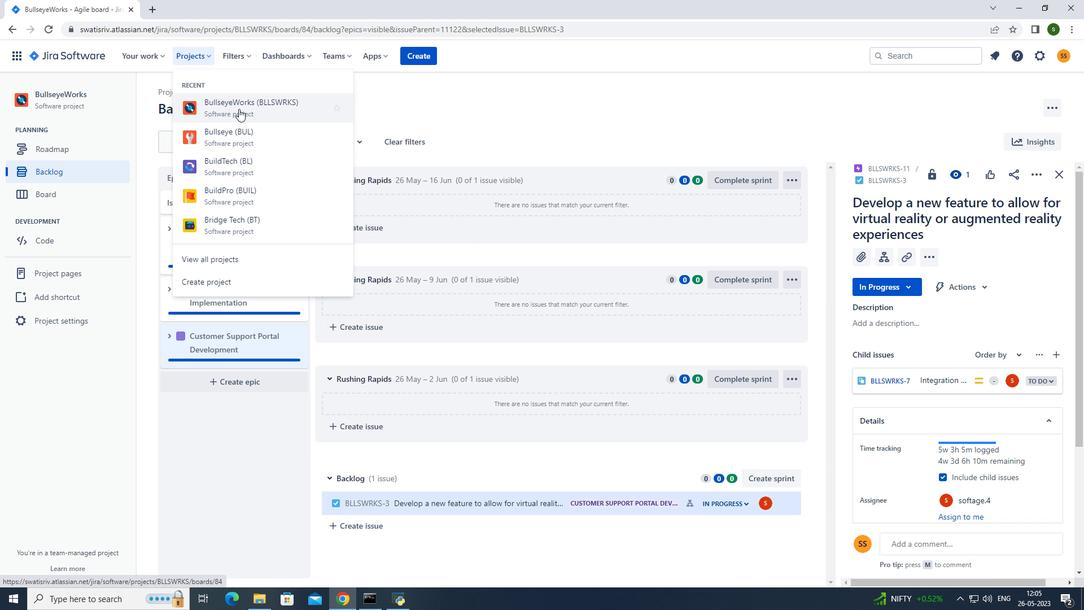 
Action: Mouse moved to (94, 169)
Screenshot: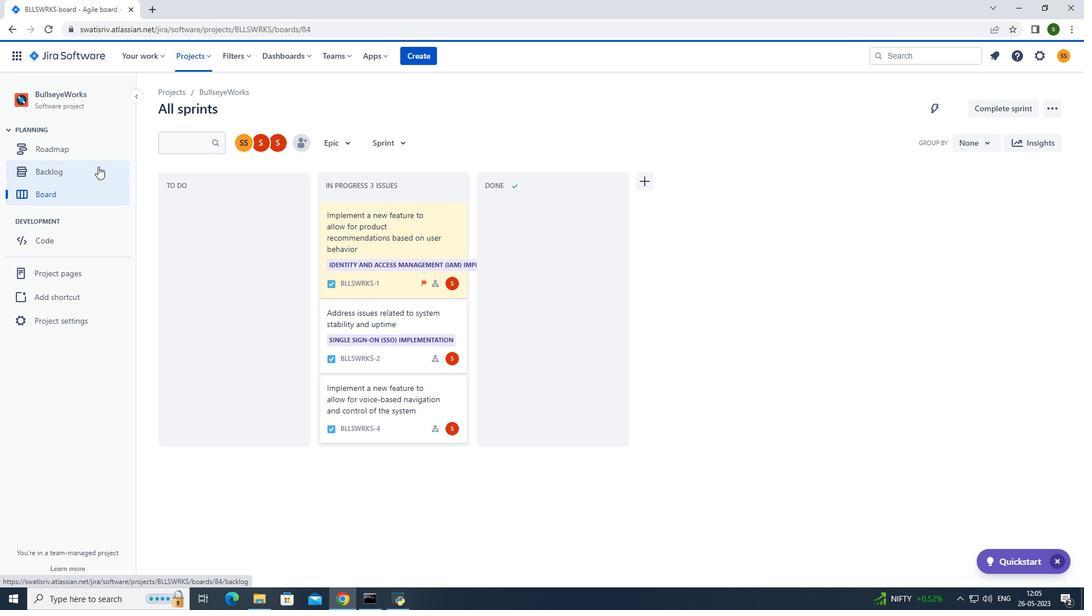 
Action: Mouse pressed left at (94, 169)
Screenshot: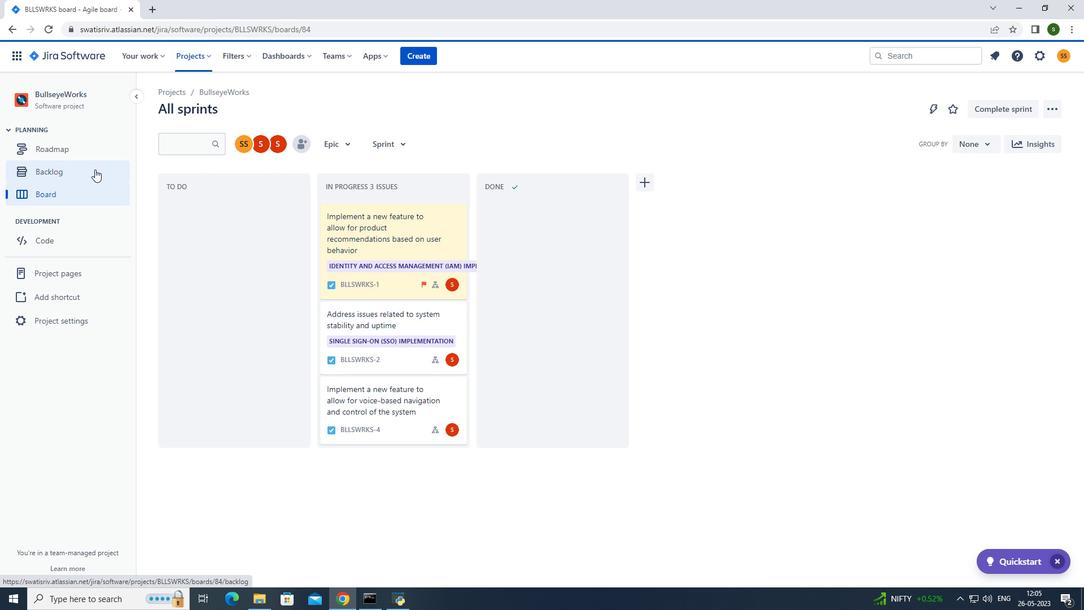 
Action: Mouse moved to (813, 402)
Screenshot: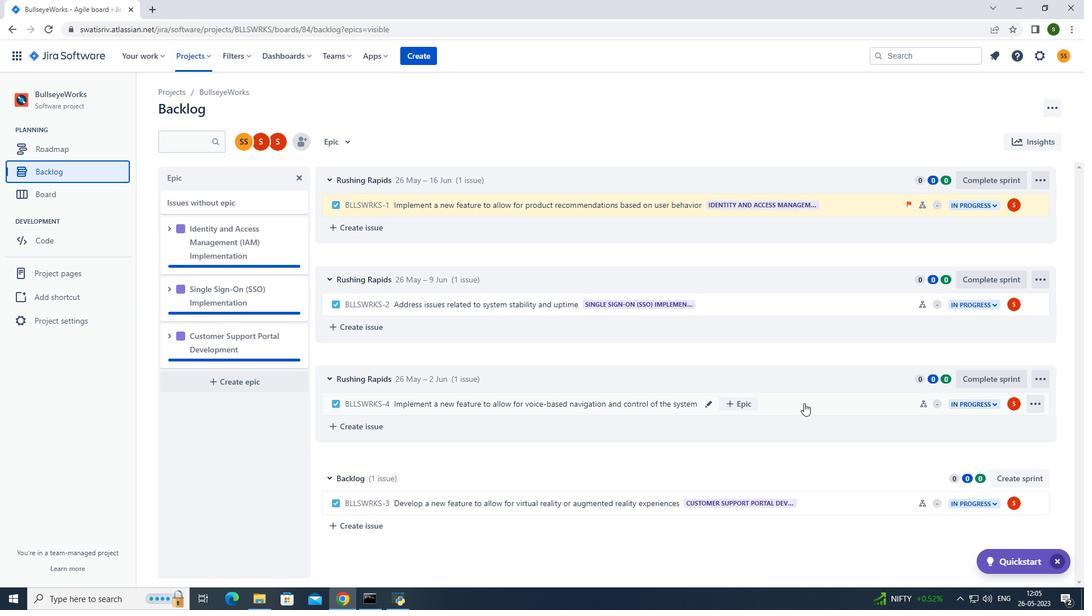 
Action: Mouse pressed left at (813, 402)
Screenshot: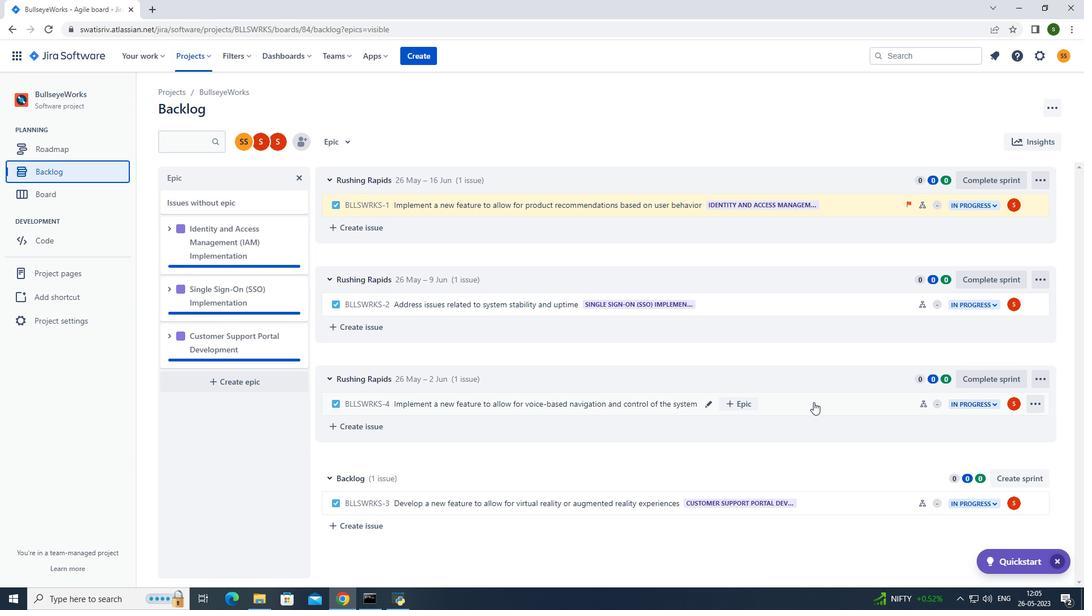 
Action: Mouse moved to (1033, 169)
Screenshot: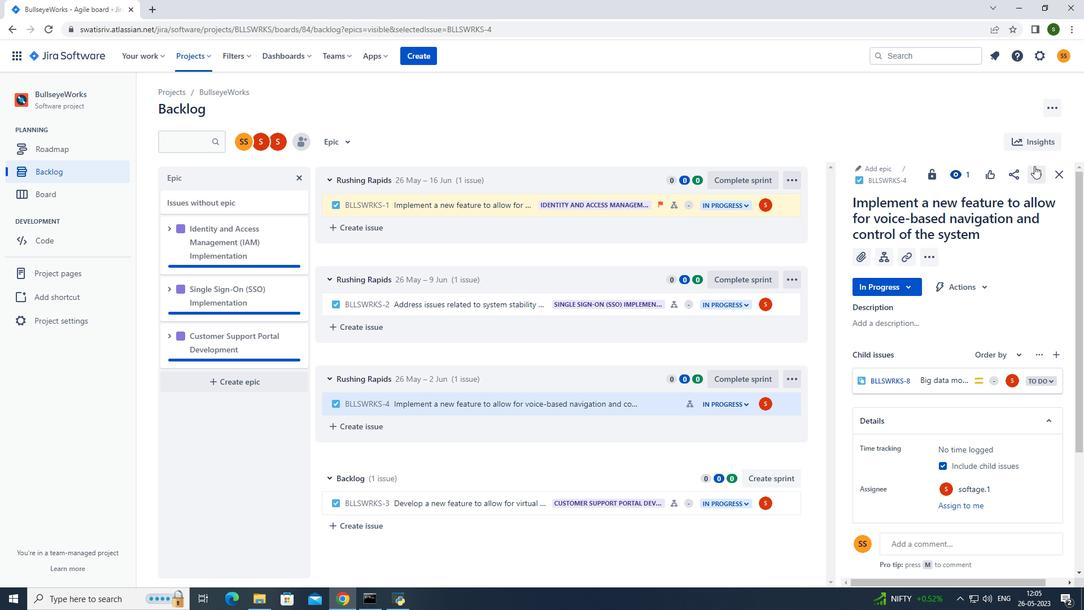 
Action: Mouse pressed left at (1033, 169)
Screenshot: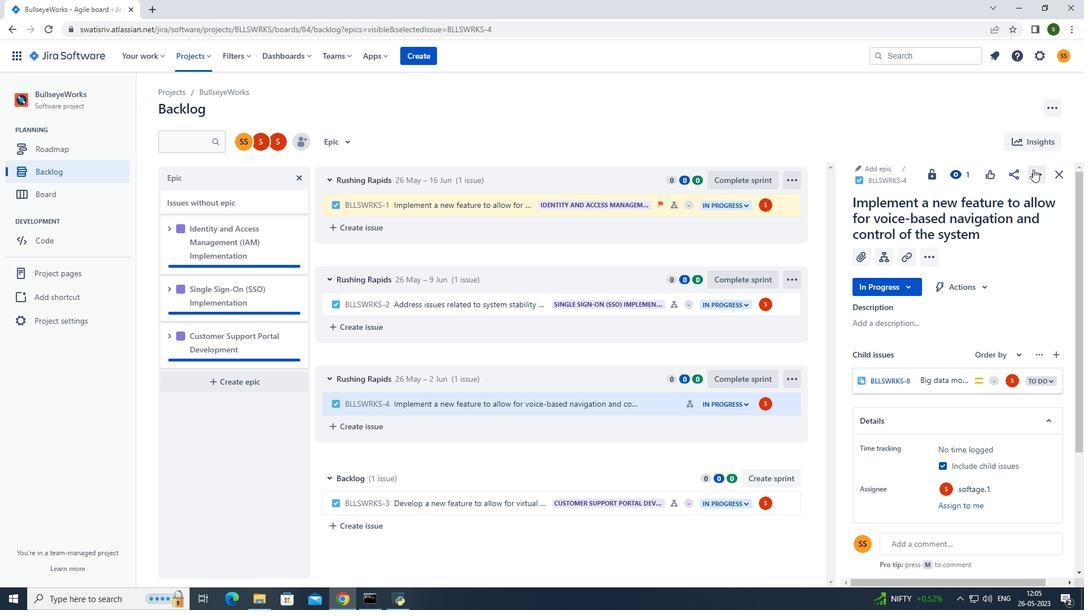 
Action: Mouse moved to (985, 202)
Screenshot: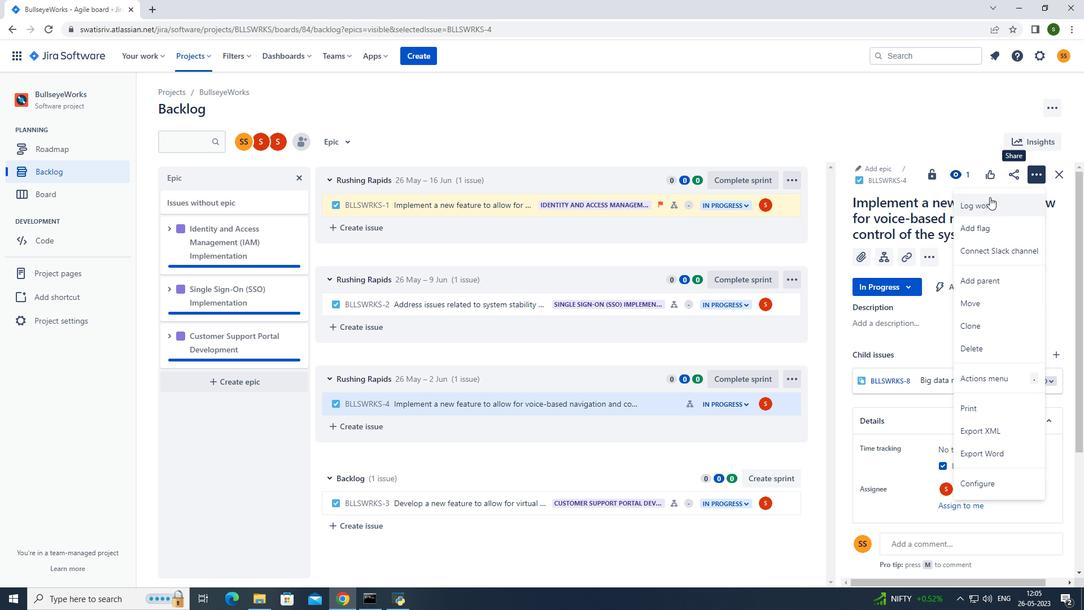 
Action: Mouse pressed left at (985, 202)
Screenshot: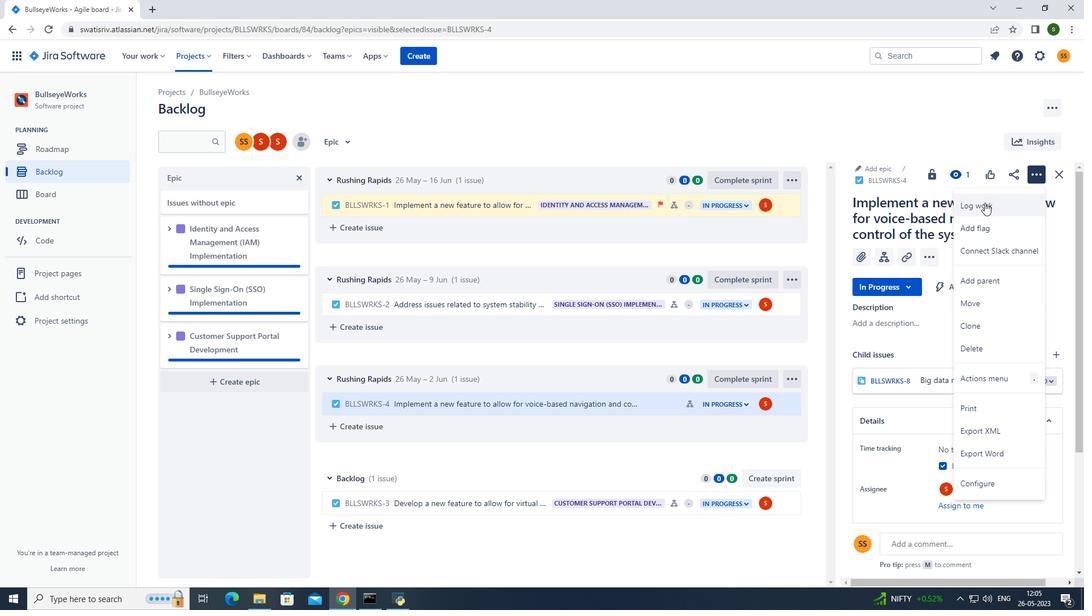 
Action: Mouse moved to (469, 160)
Screenshot: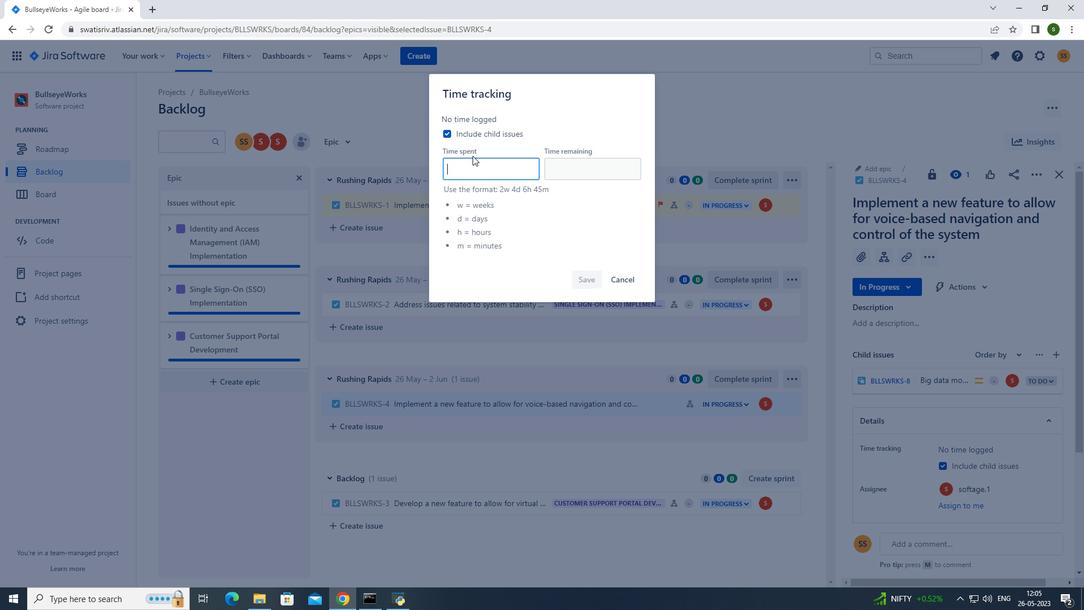 
Action: Mouse pressed left at (469, 160)
Screenshot: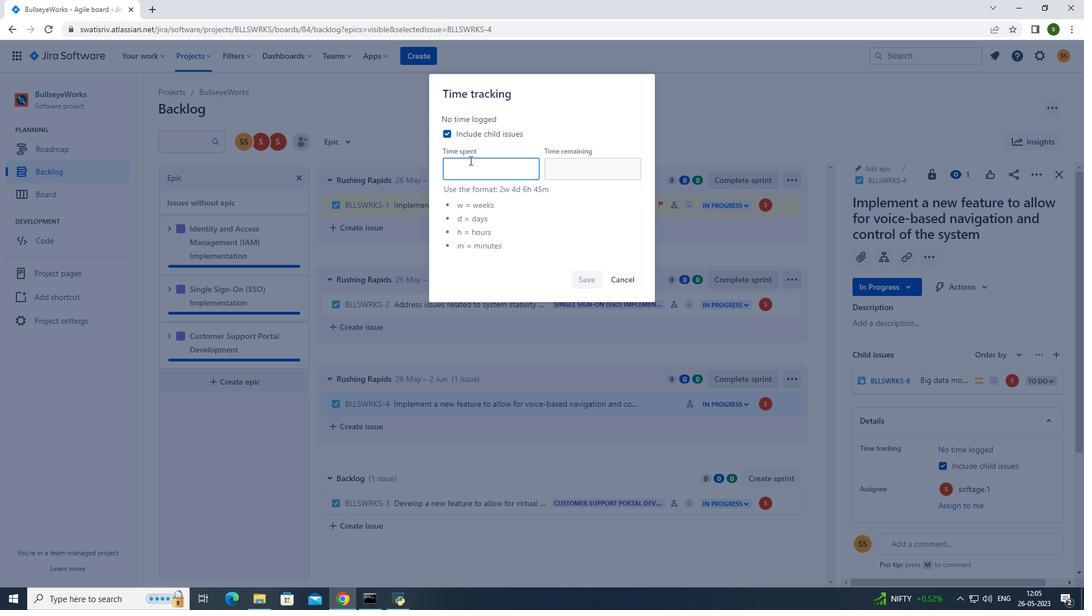 
Action: Mouse moved to (469, 160)
Screenshot: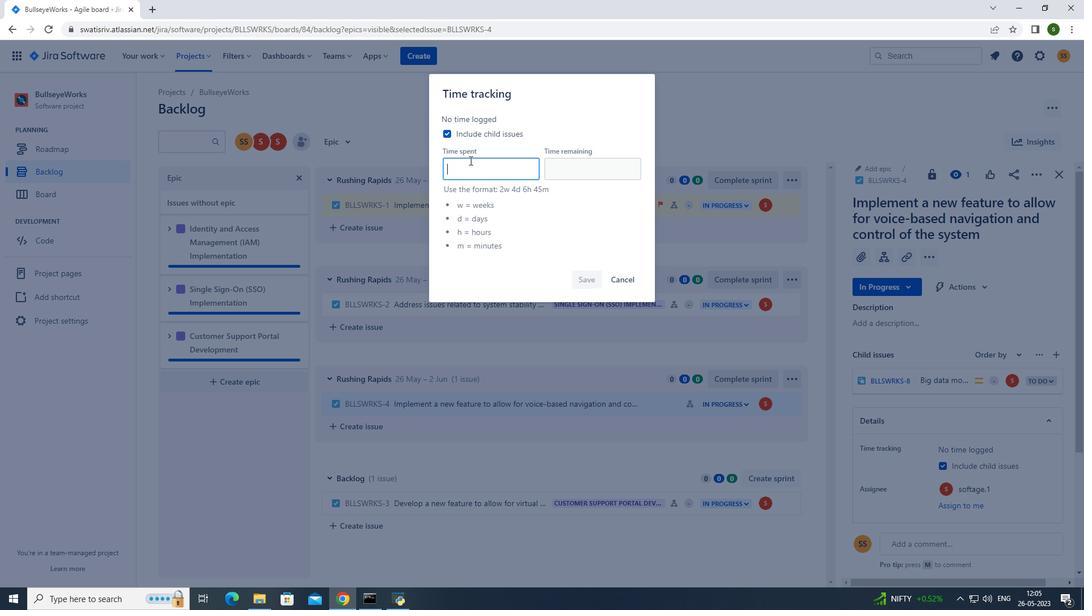 
Action: Key pressed 5w<Key.space>2d<Key.space>8h<Key.space>38m
Screenshot: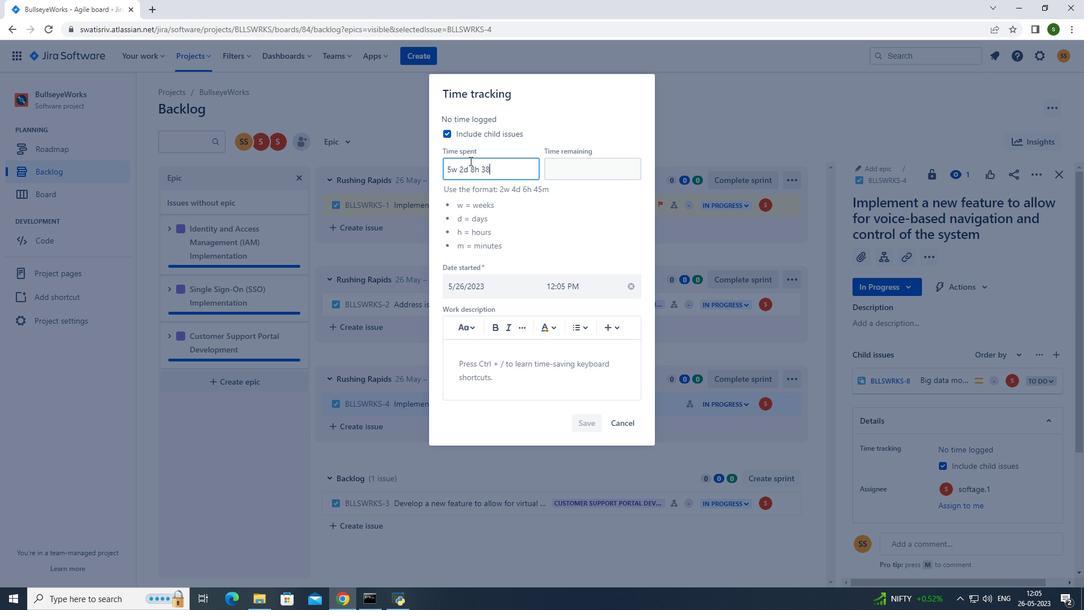 
Action: Mouse moved to (599, 173)
Screenshot: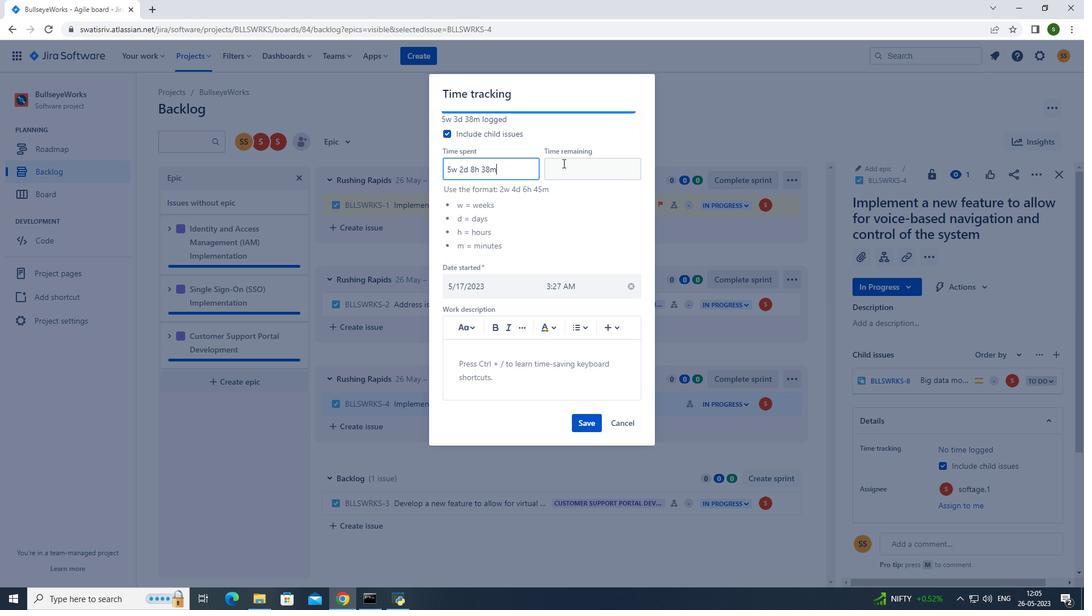 
Action: Mouse pressed left at (599, 173)
Screenshot: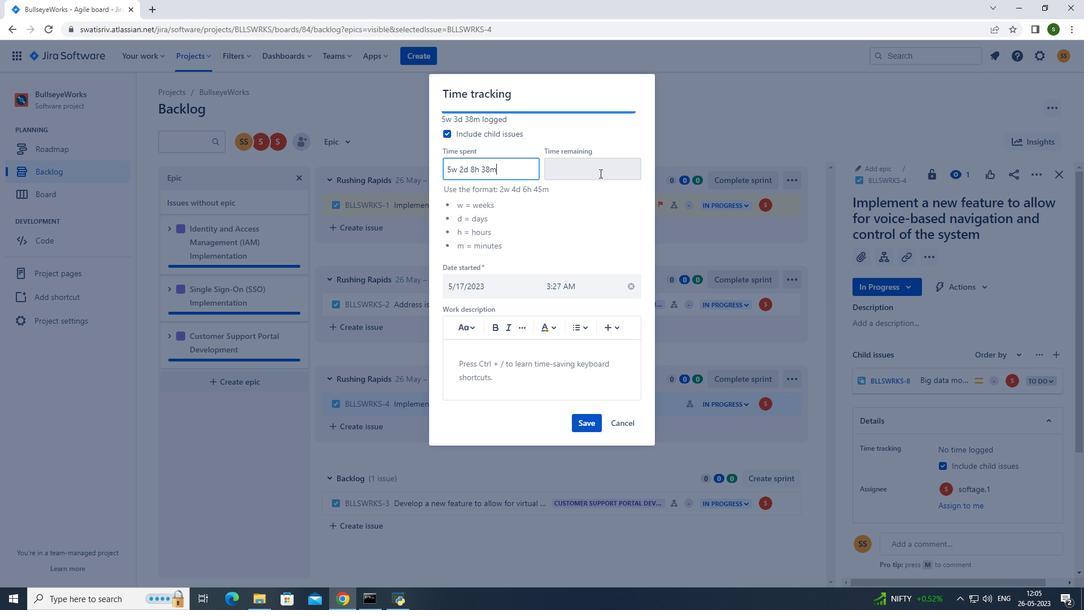 
Action: Mouse moved to (594, 176)
Screenshot: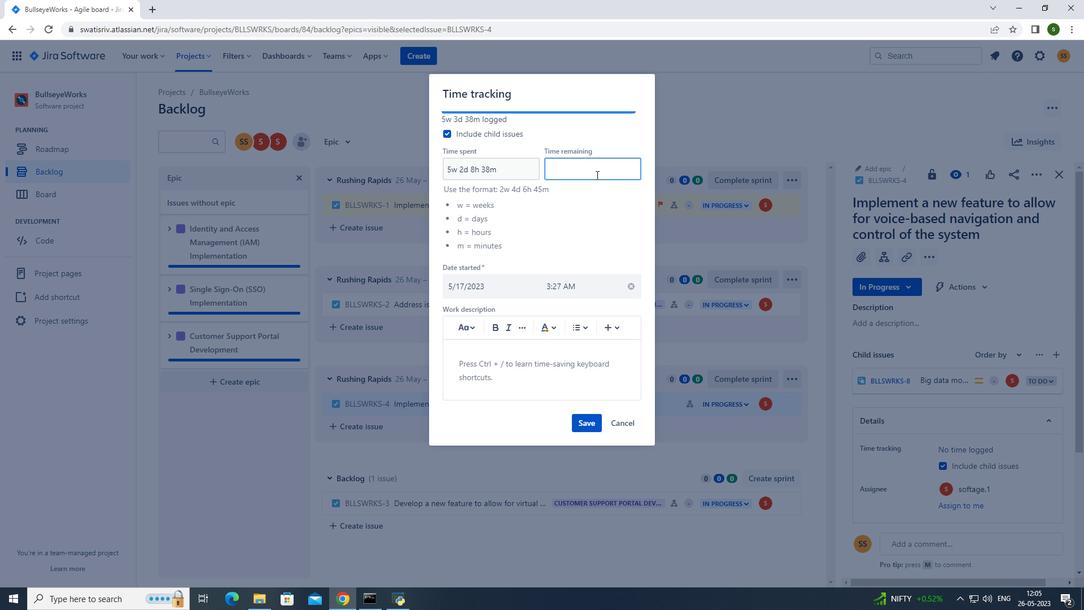 
Action: Key pressed 2w
Screenshot: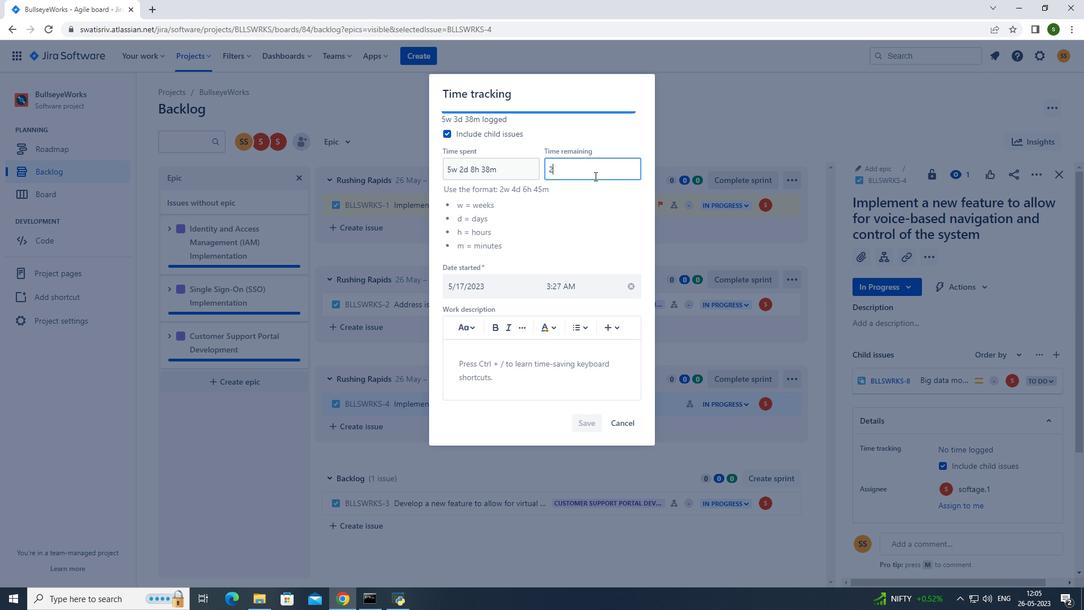 
Action: Mouse moved to (594, 176)
Screenshot: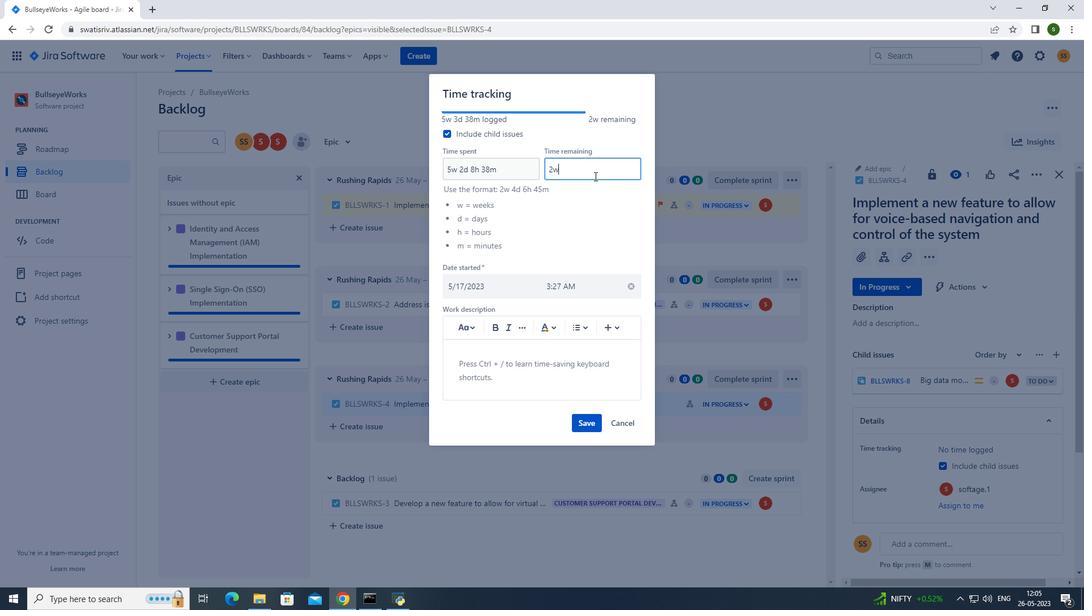 
Action: Key pressed <Key.space>
Screenshot: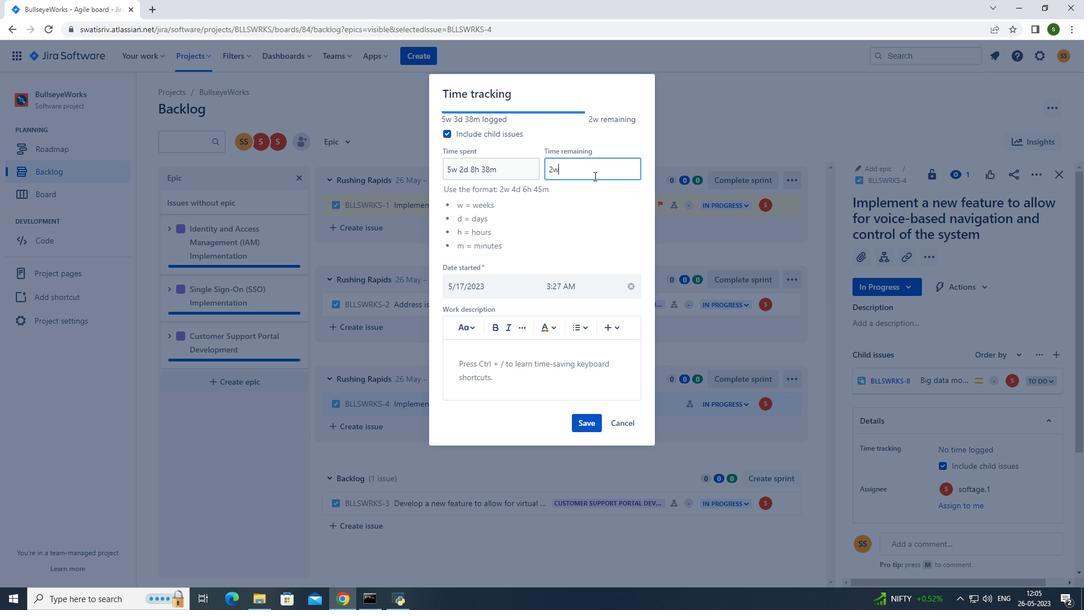 
Action: Mouse moved to (593, 176)
Screenshot: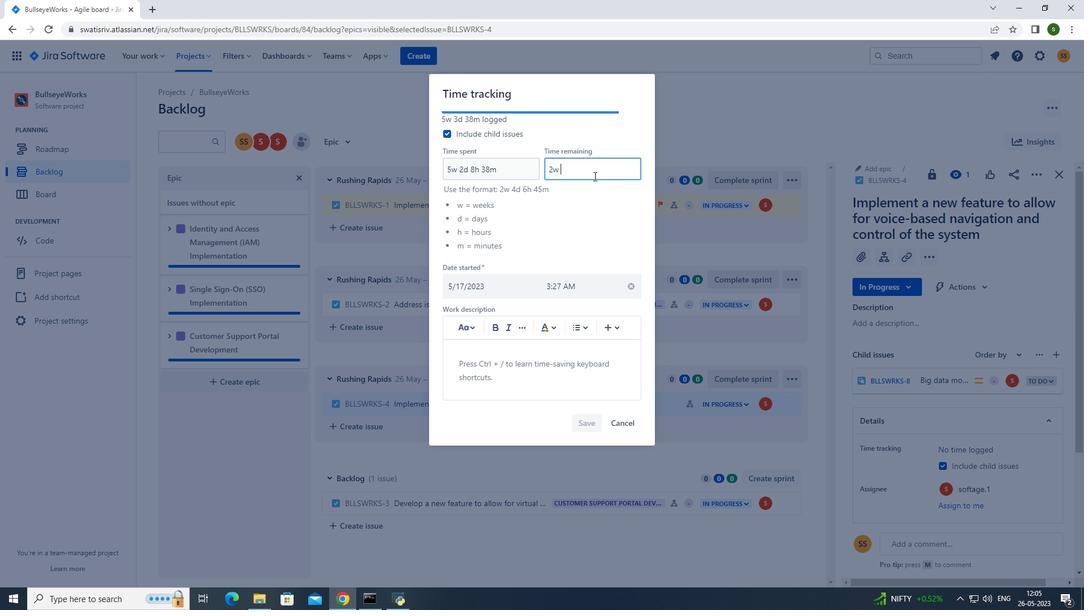 
Action: Key pressed 2d<Key.space>
Screenshot: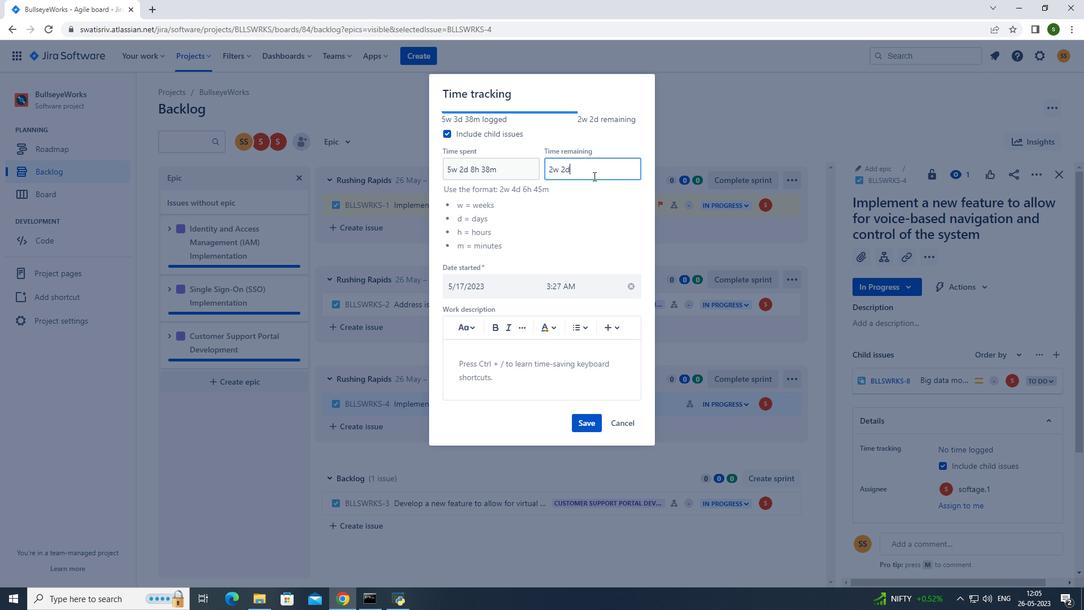 
Action: Mouse moved to (593, 176)
Screenshot: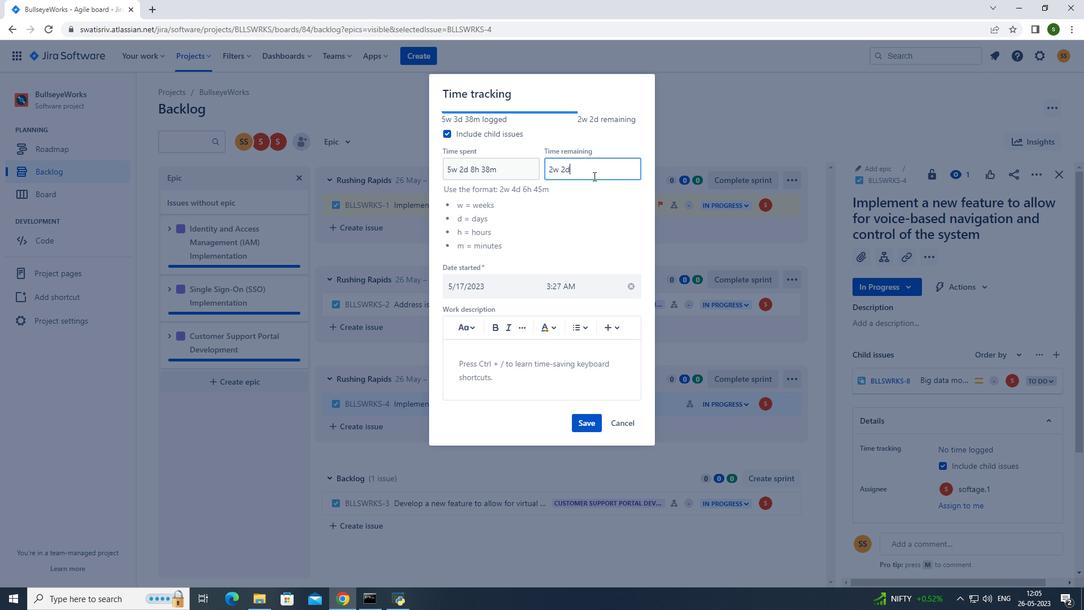 
Action: Key pressed 1
Screenshot: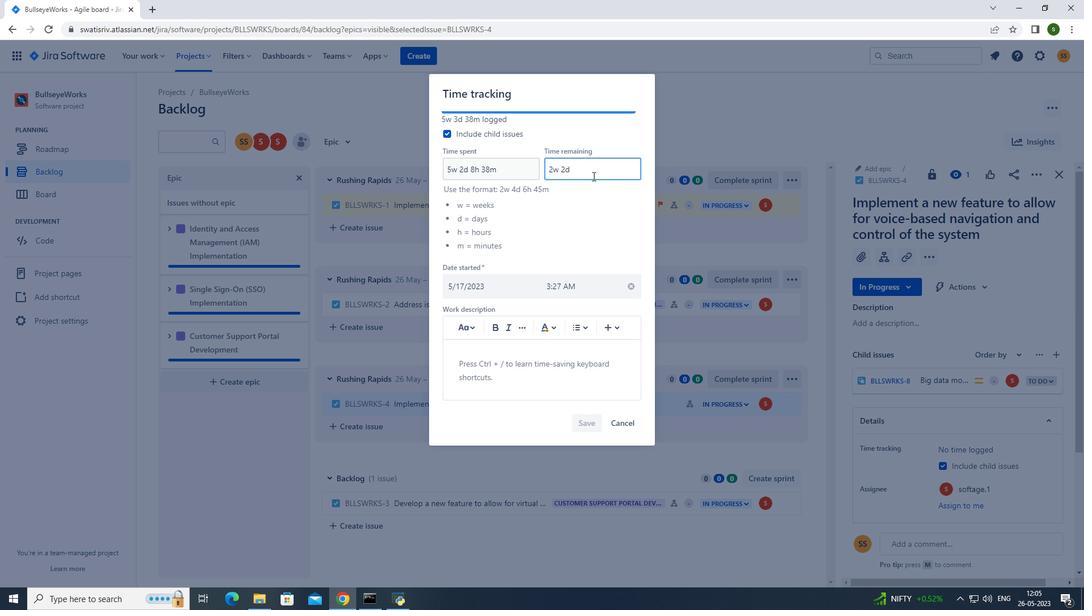 
Action: Mouse moved to (592, 176)
Screenshot: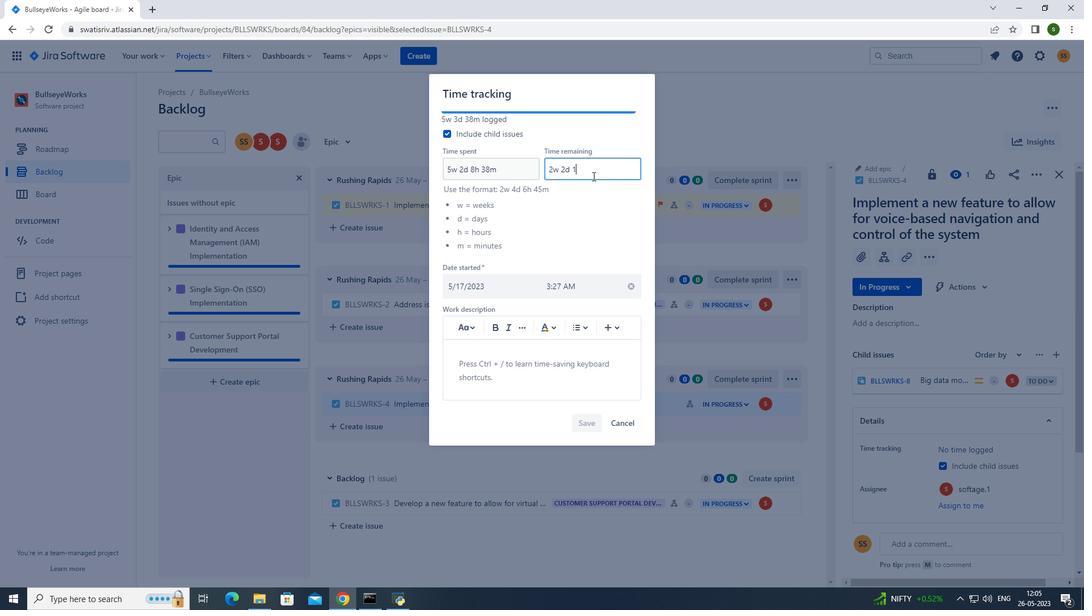 
Action: Key pressed 0
Screenshot: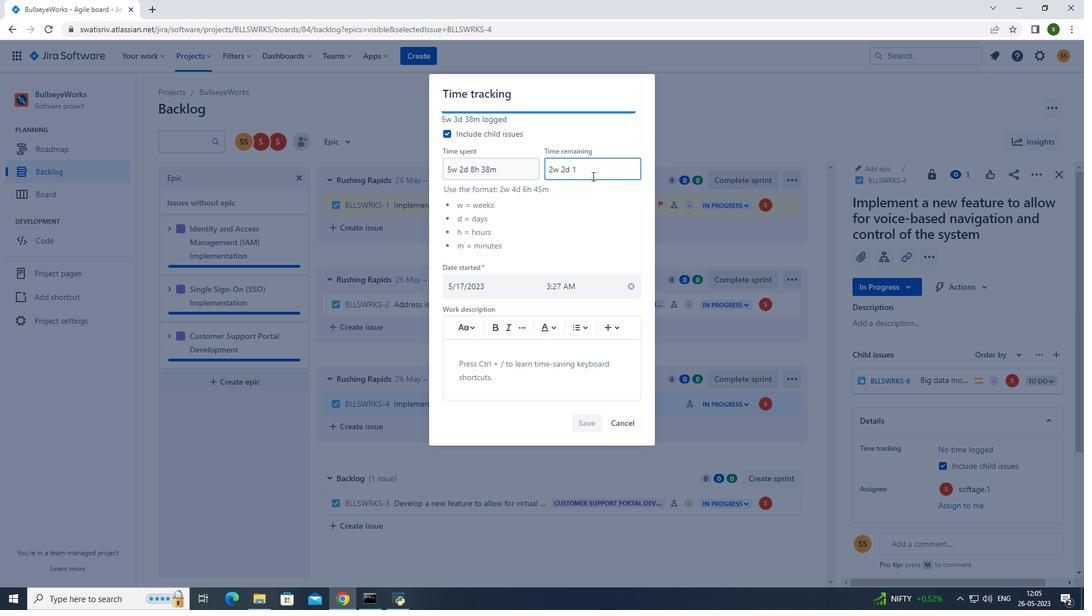 
Action: Mouse moved to (591, 176)
Screenshot: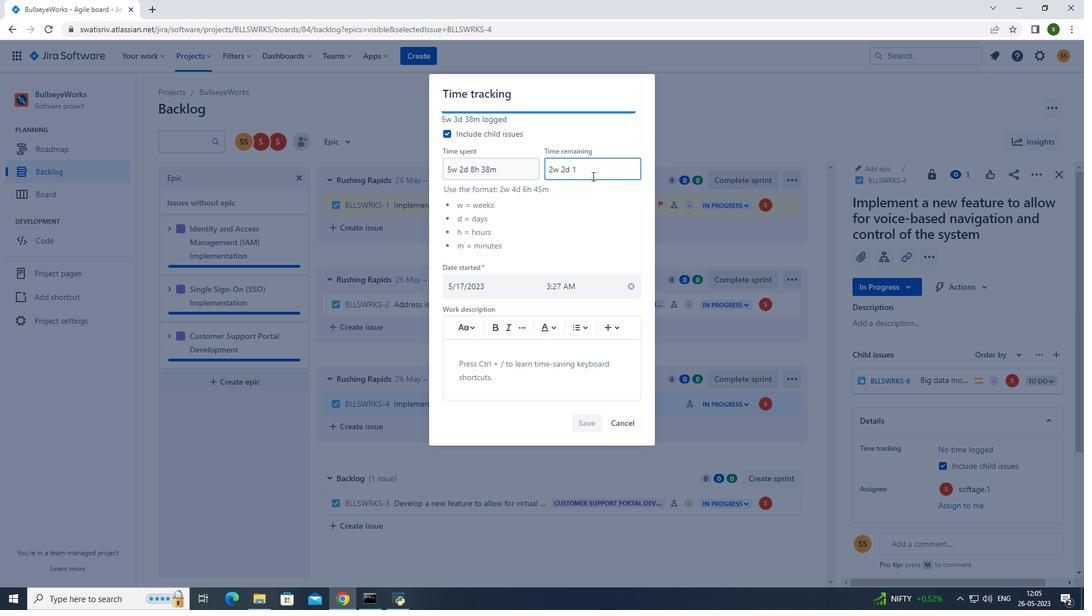 
Action: Key pressed h<Key.space>
Screenshot: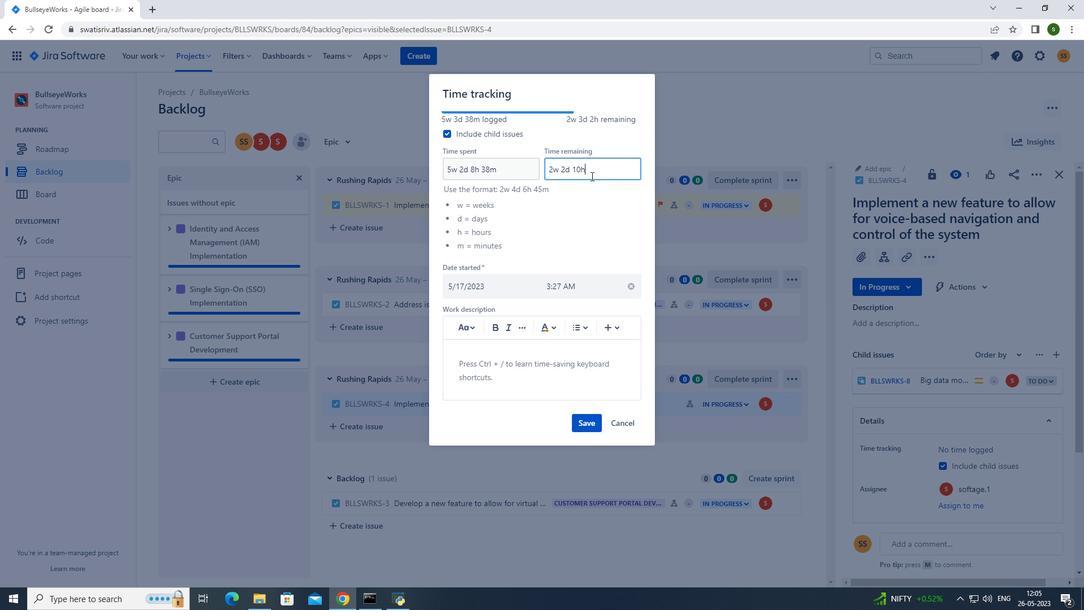 
Action: Mouse moved to (591, 176)
Screenshot: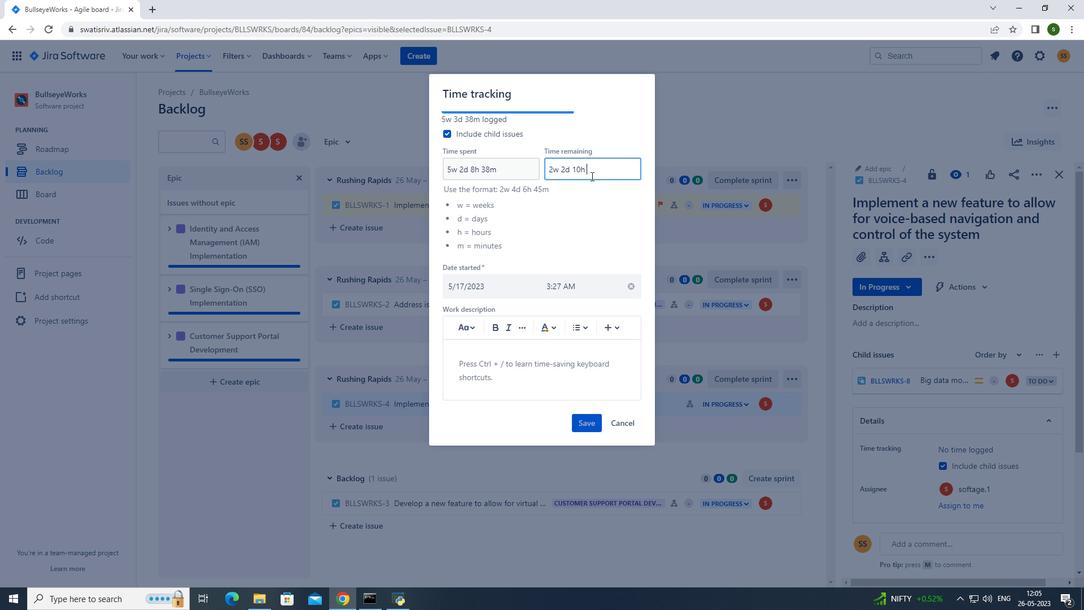 
Action: Key pressed 53m
Screenshot: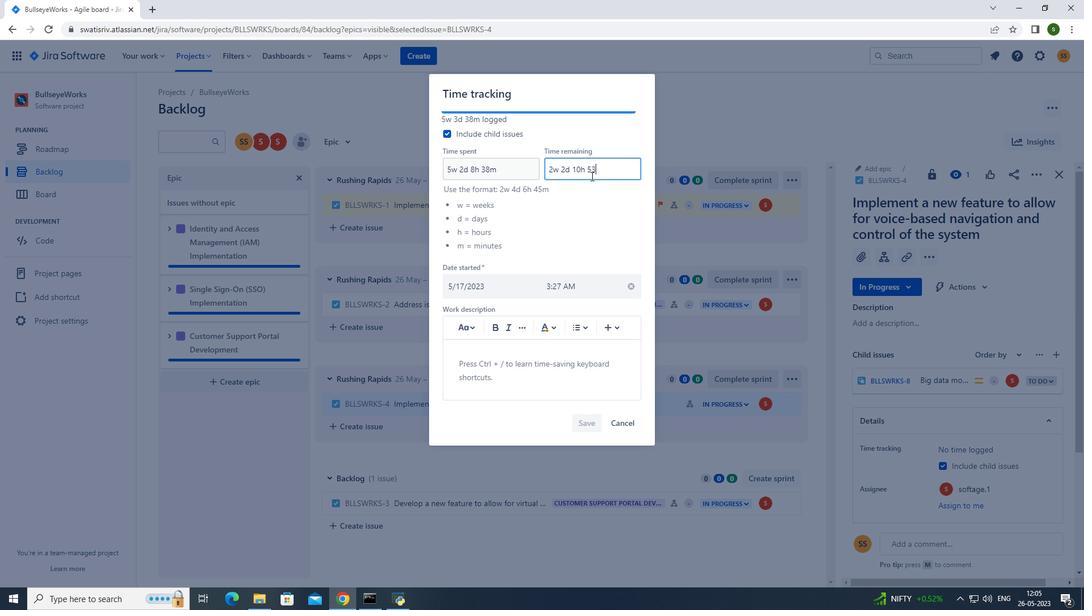 
Action: Mouse moved to (591, 427)
Screenshot: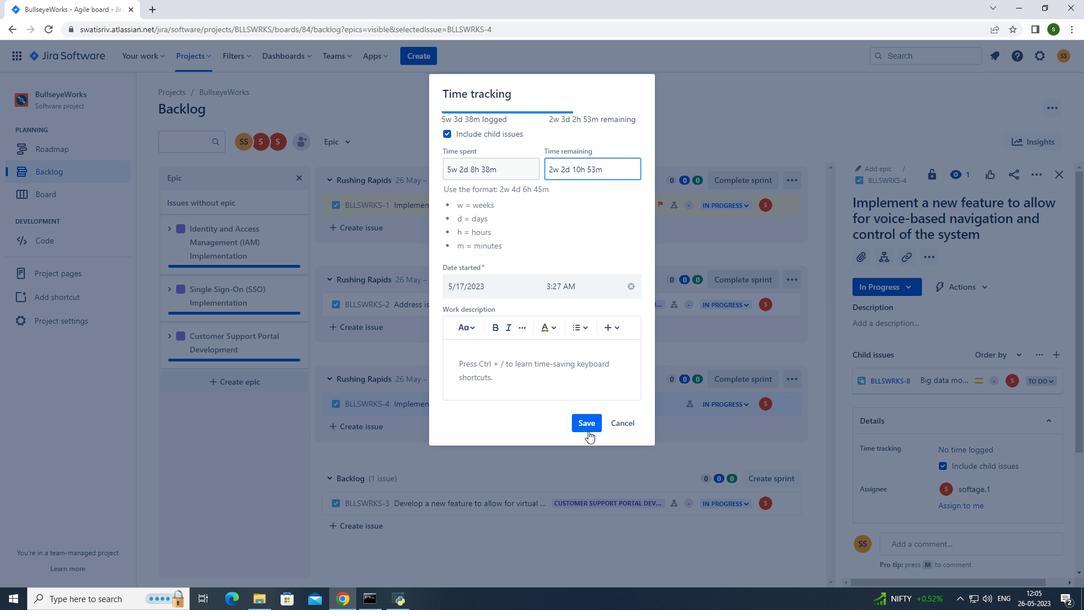 
Action: Mouse pressed left at (591, 427)
Screenshot: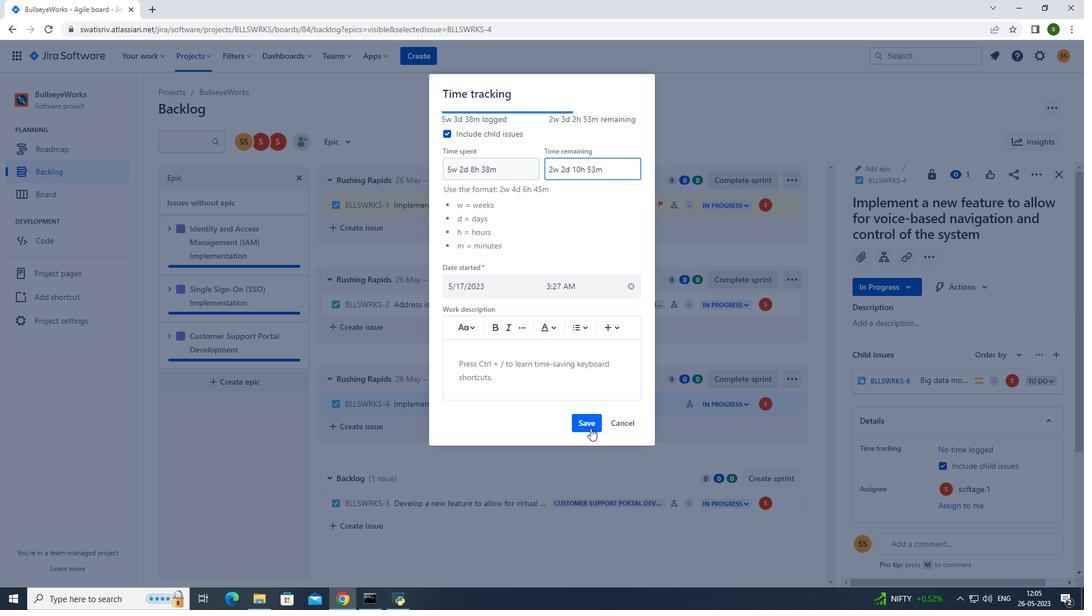 
Action: Mouse moved to (795, 402)
Screenshot: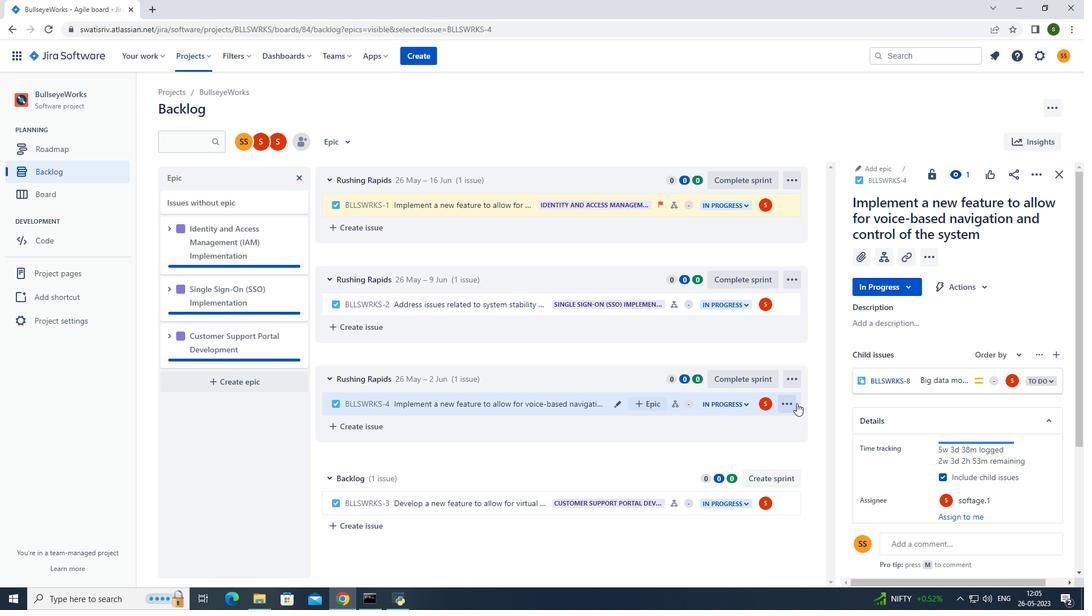 
Action: Mouse pressed left at (795, 402)
Screenshot: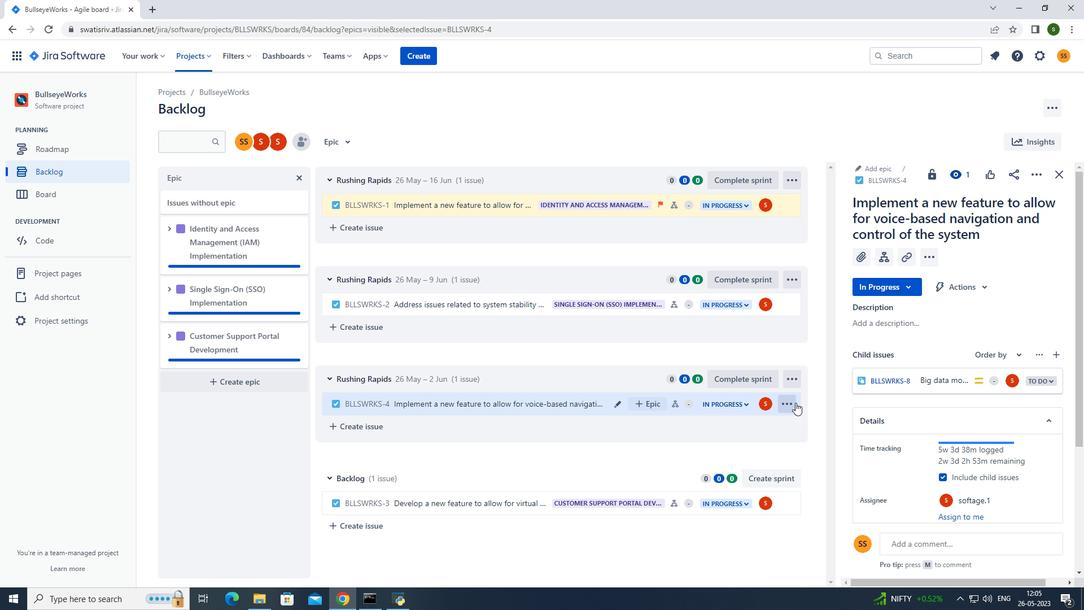 
Action: Mouse moved to (768, 373)
Screenshot: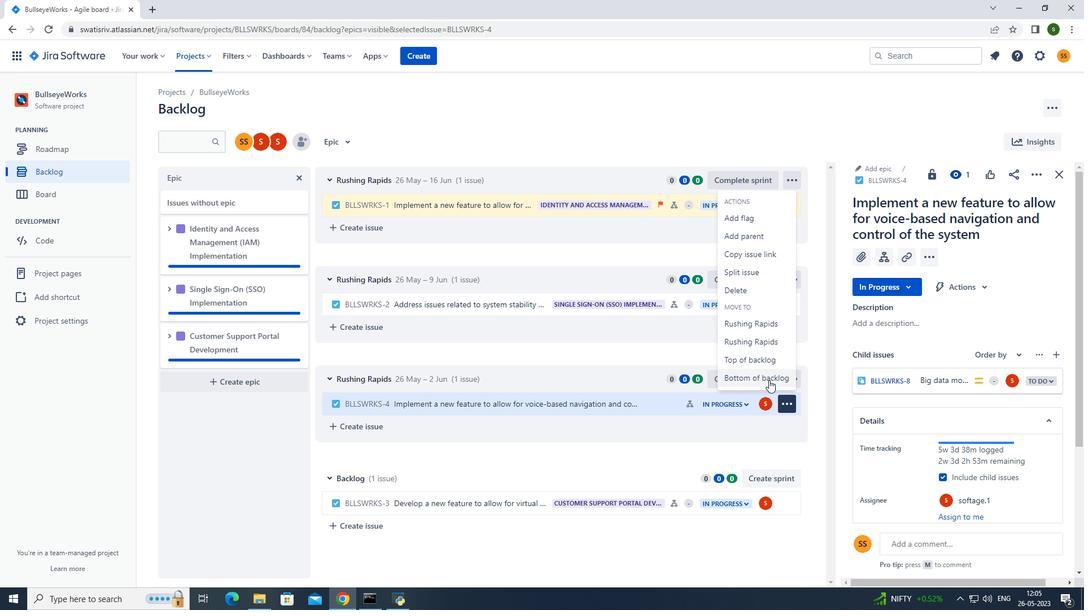 
Action: Mouse pressed left at (768, 373)
Screenshot: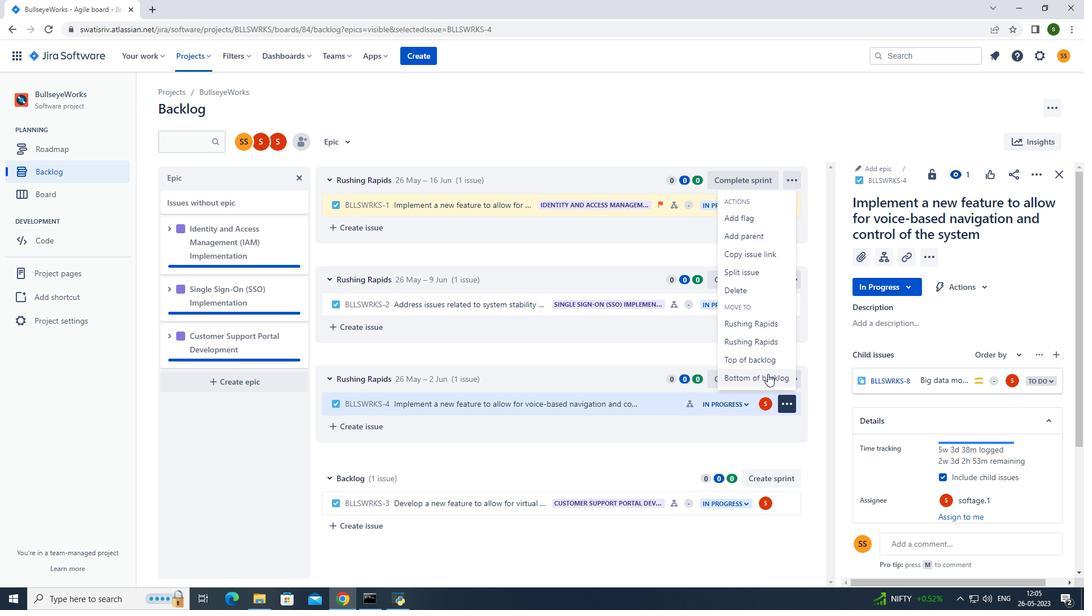 
Action: Mouse moved to (565, 181)
Screenshot: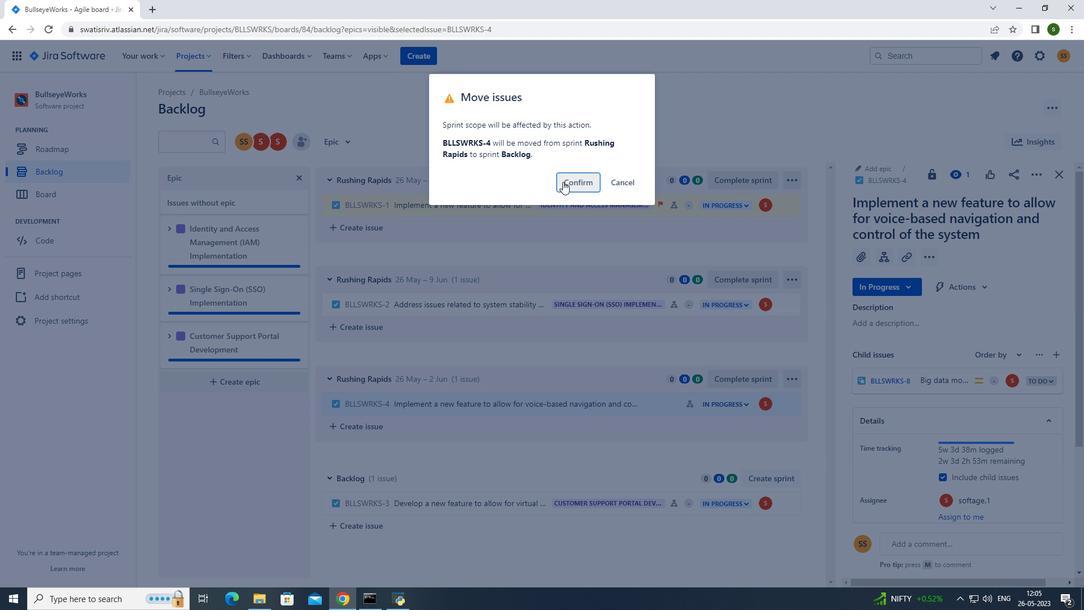 
Action: Mouse pressed left at (565, 181)
Screenshot: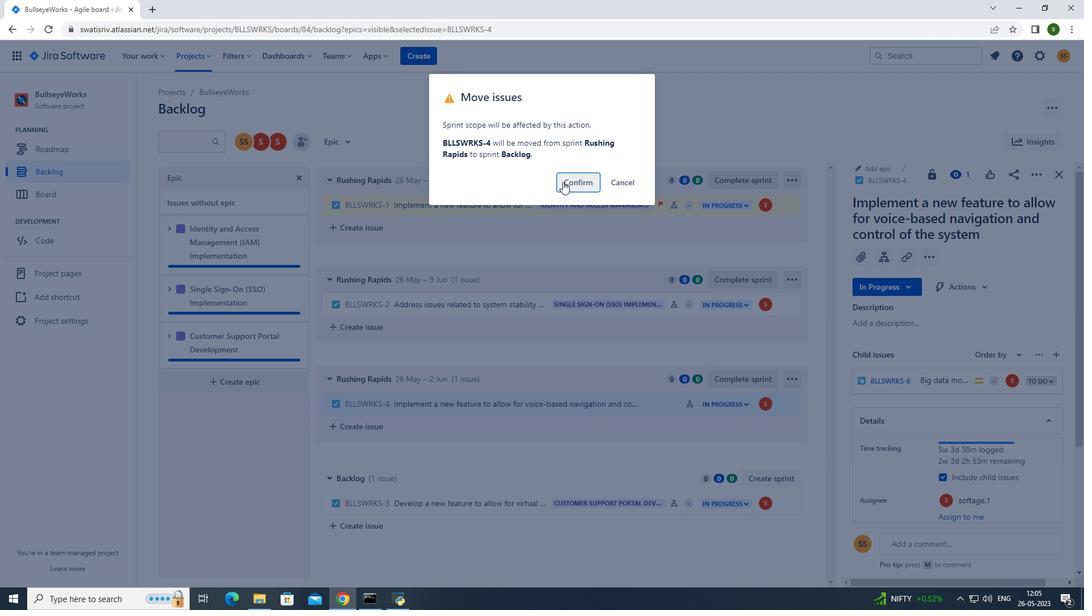 
Action: Mouse moved to (646, 526)
Screenshot: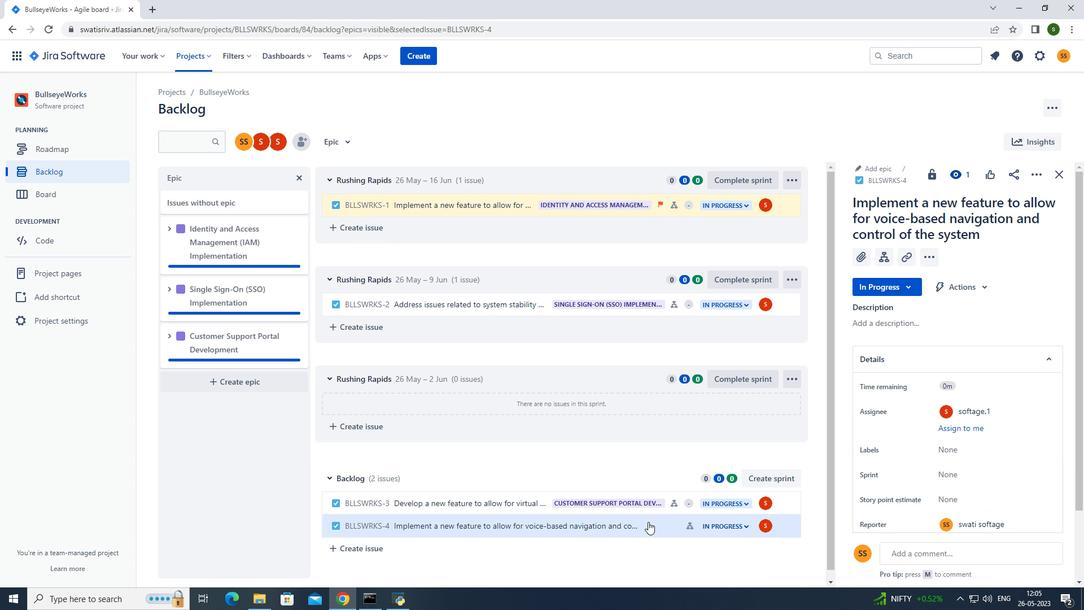 
Action: Mouse pressed left at (646, 526)
Screenshot: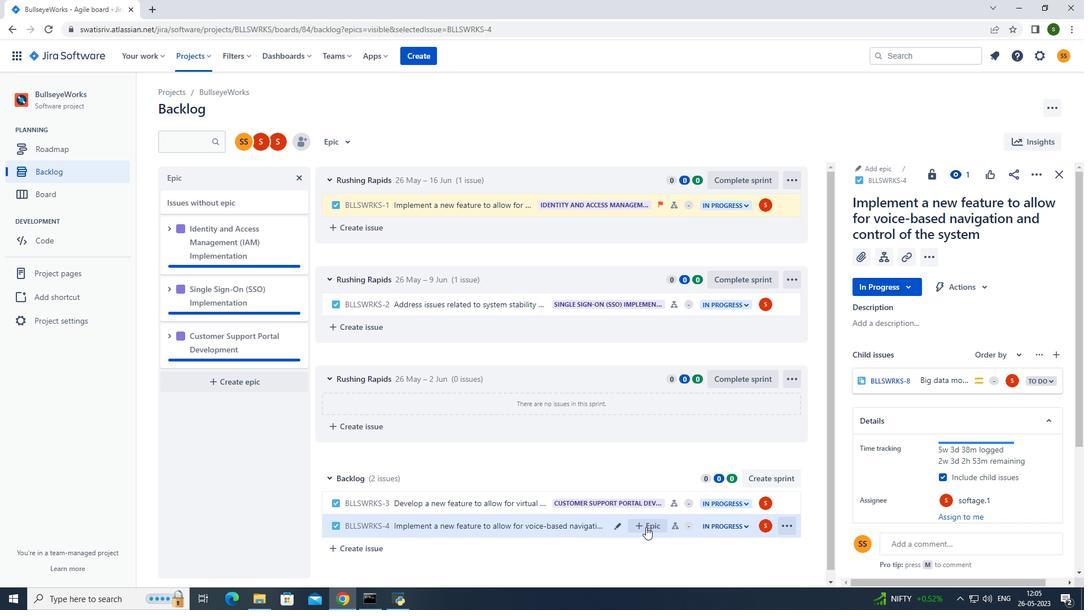 
Action: Mouse moved to (830, 459)
Screenshot: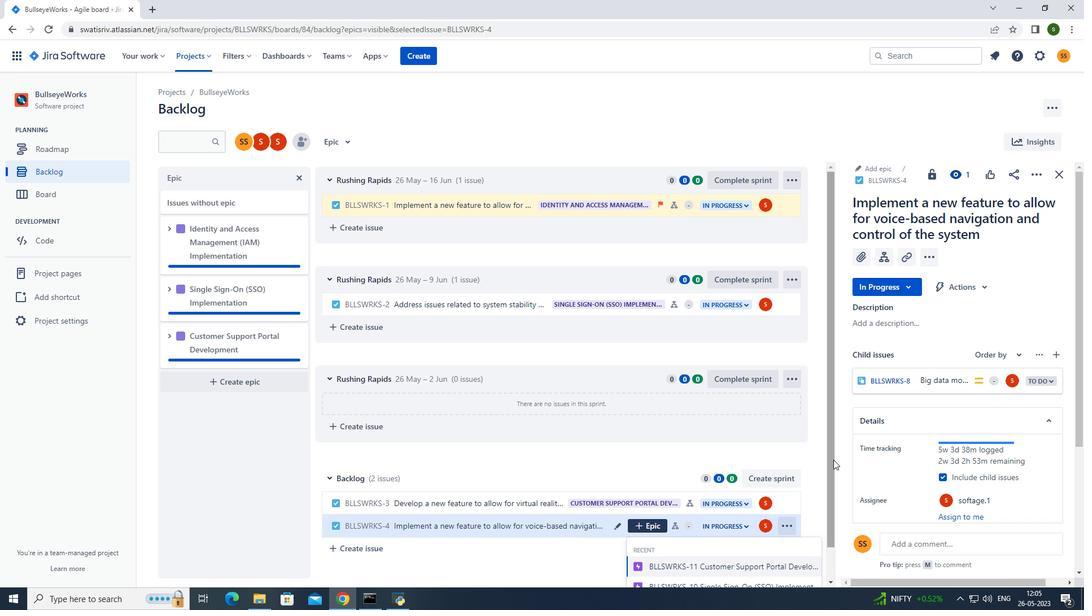 
Action: Mouse pressed left at (830, 459)
Screenshot: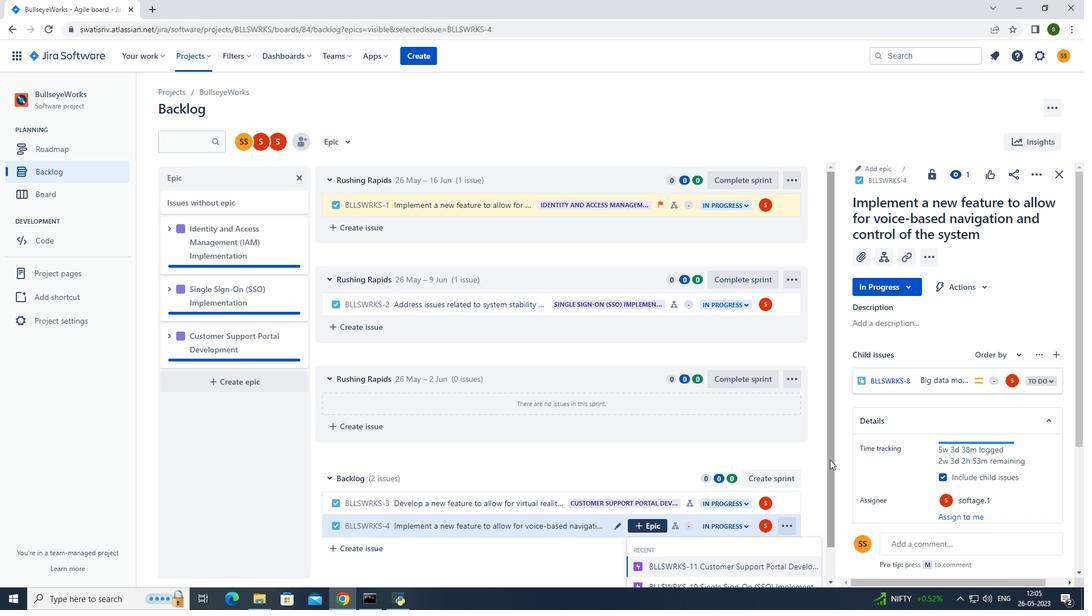 
Action: Mouse moved to (711, 568)
Screenshot: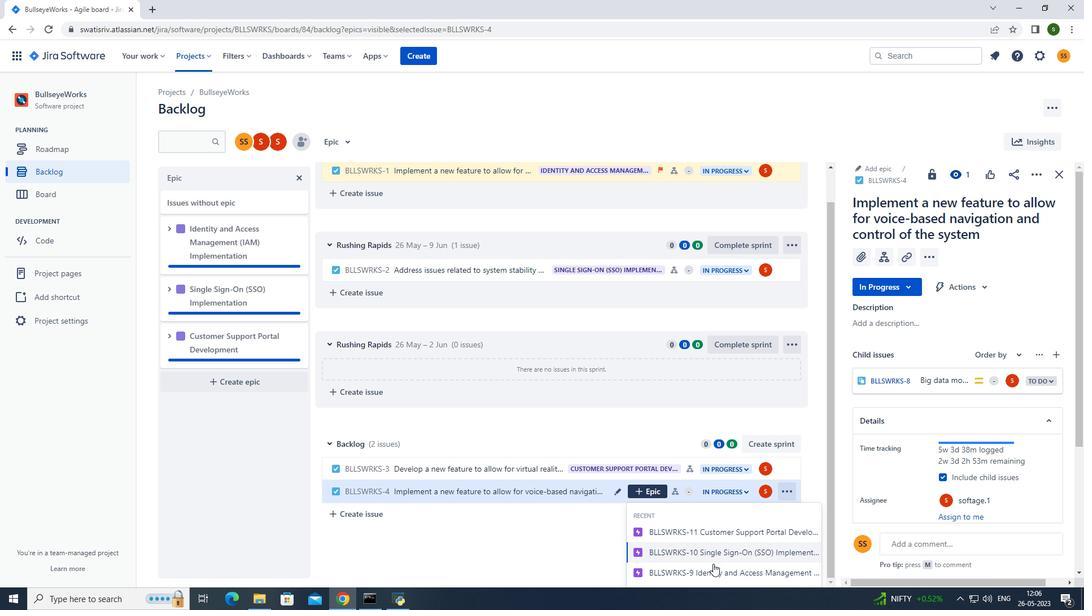 
Action: Mouse pressed left at (711, 568)
Screenshot: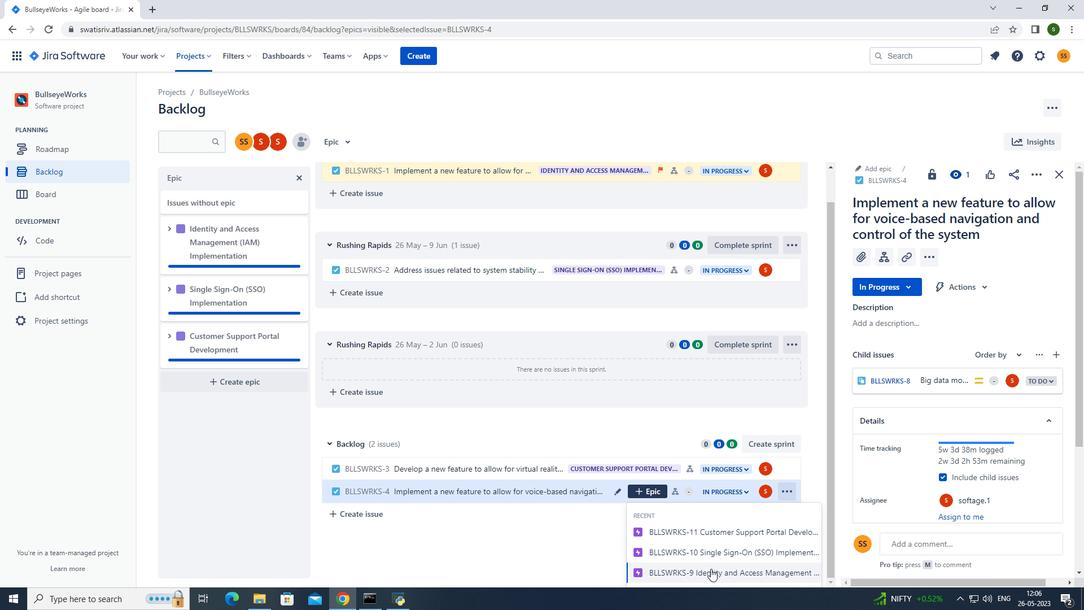 
Action: Mouse moved to (337, 143)
Screenshot: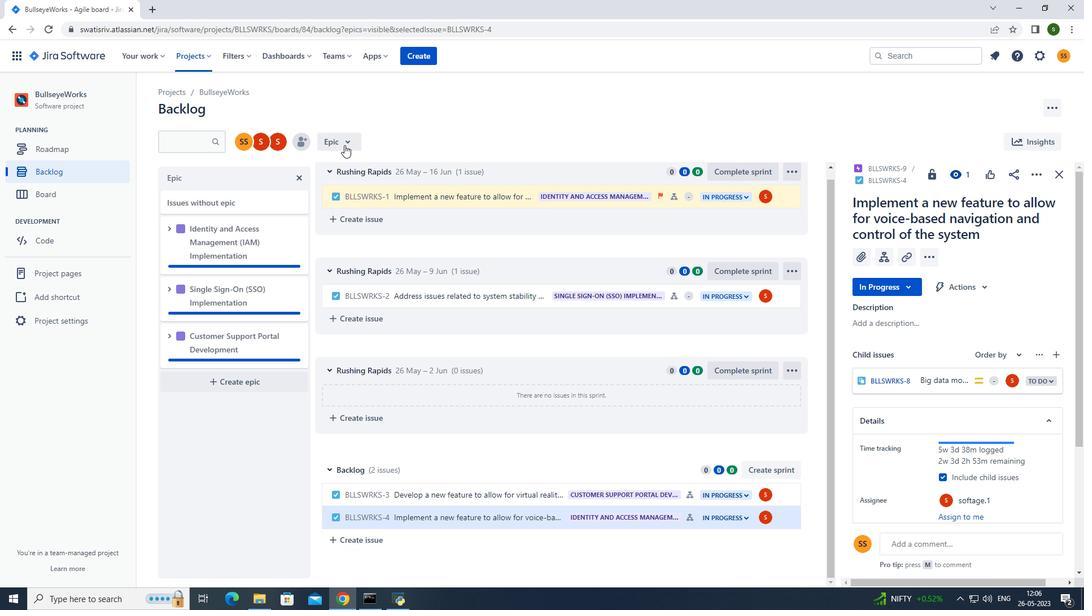 
Action: Mouse pressed left at (337, 143)
Screenshot: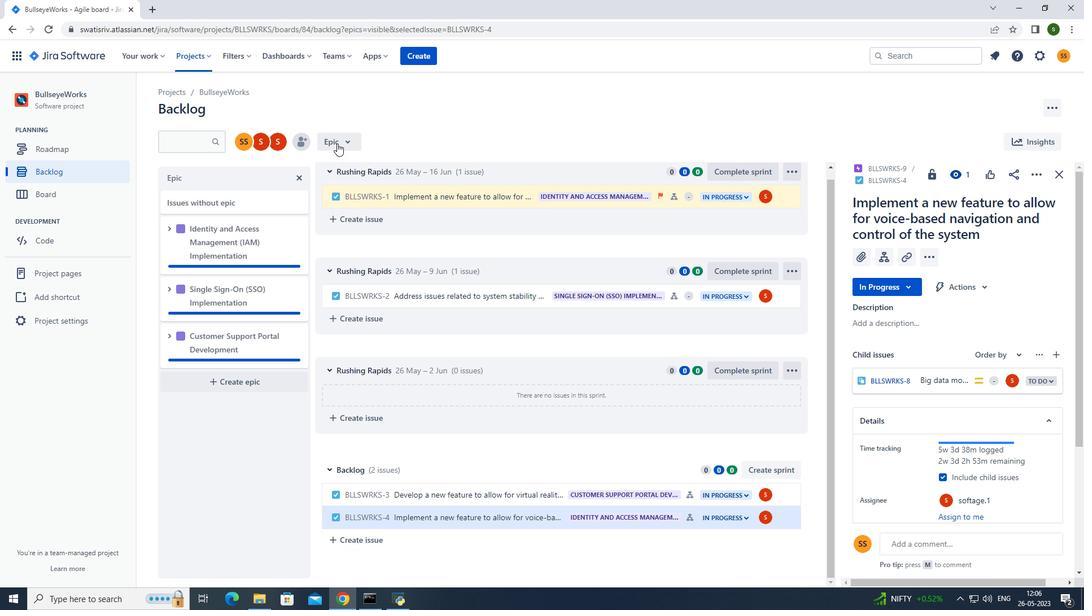 
Action: Mouse moved to (368, 189)
Screenshot: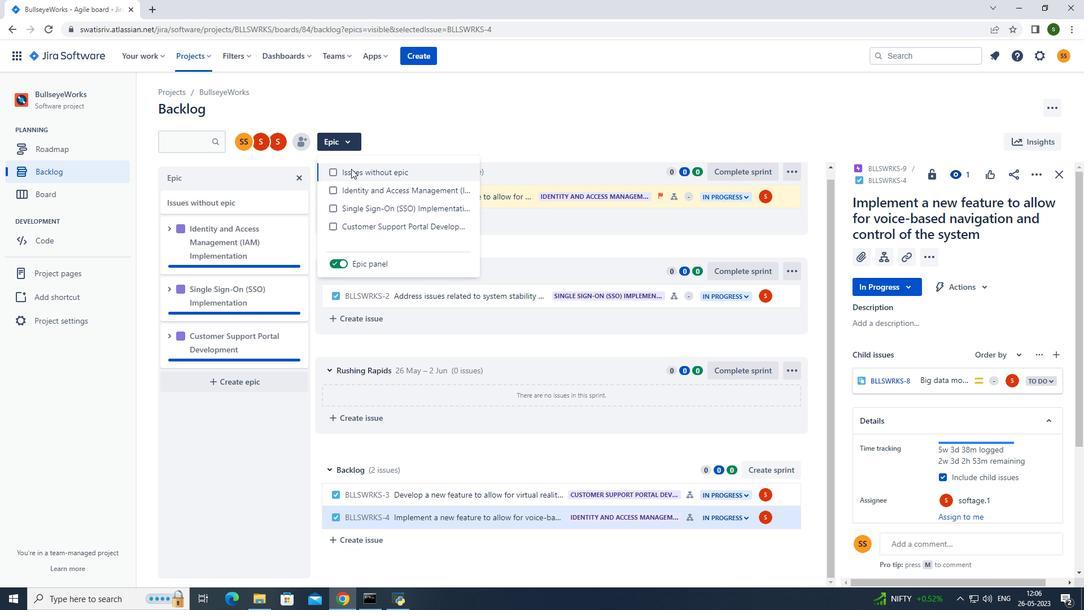 
Action: Mouse pressed left at (368, 189)
Screenshot: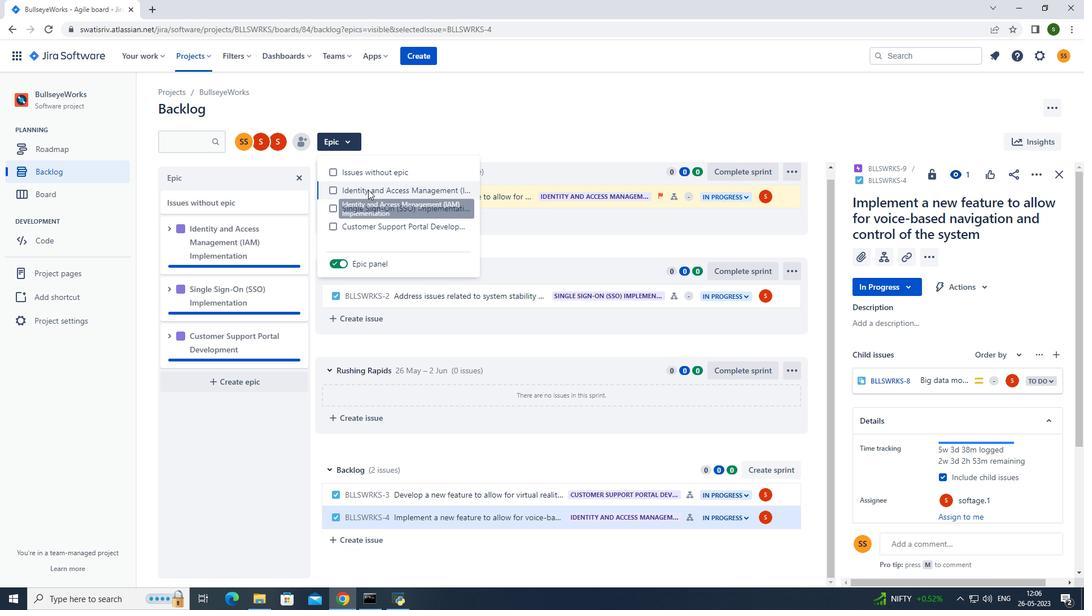 
Action: Mouse moved to (447, 106)
Screenshot: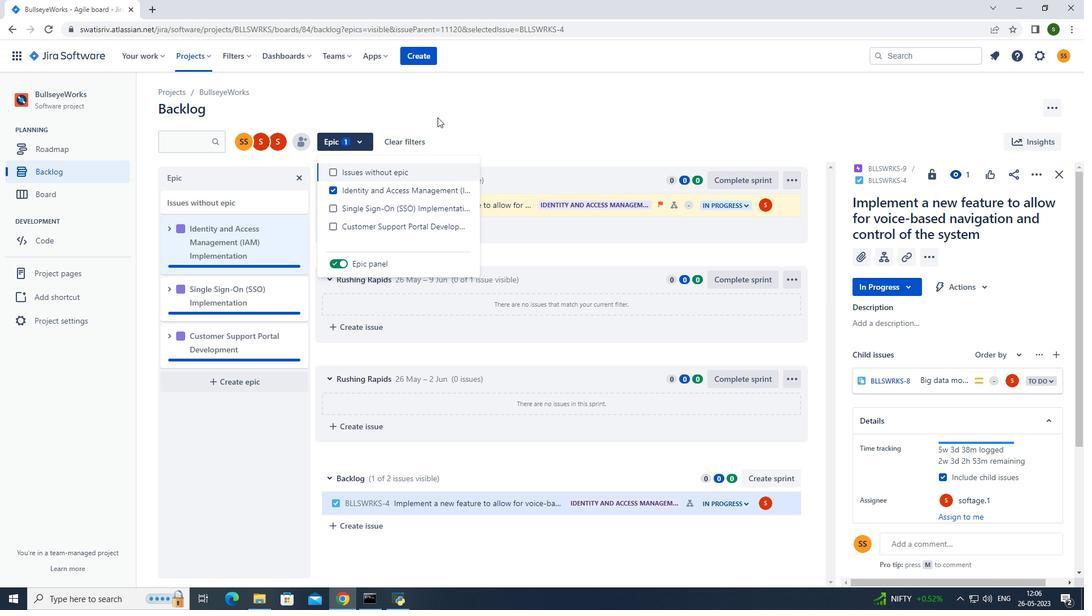 
Action: Mouse pressed left at (447, 106)
Screenshot: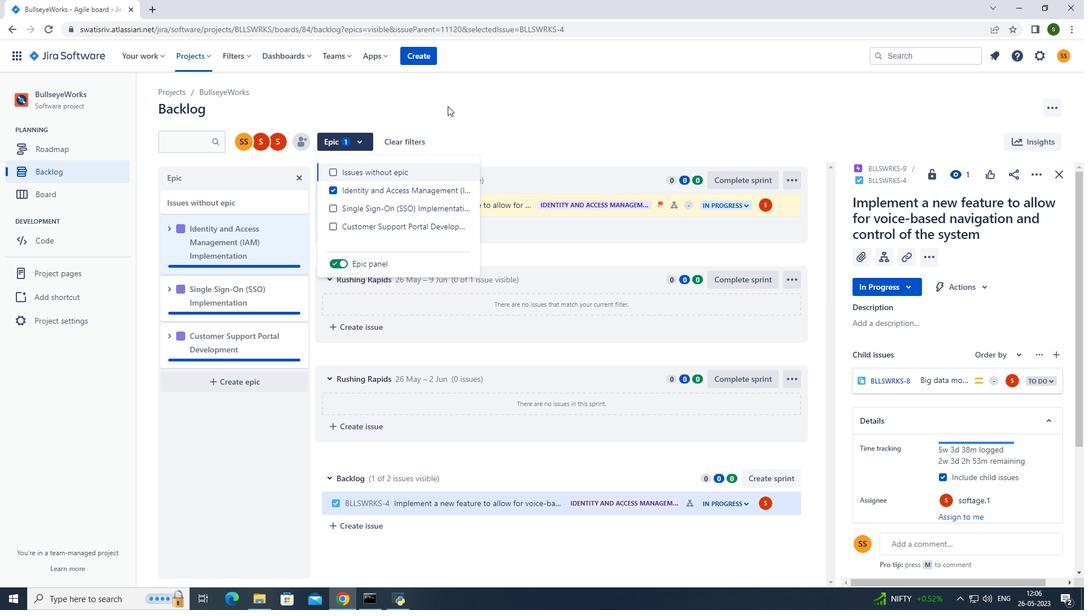 
